 Task: Add an event with the title Staff Training: Leadership Development, date '2023/10/29', time 8:30 AM to 10:30 AMand add a description: It is essential to listen actively to the potential investor's input, feedback, and inquiries throughout the meeting. This demonstrates your receptiveness to collaboration, willingness to address concerns, and the ability to adapt your business strategy to maximize its potential., put the event into Yellow category . Add location for the event as: 987 Topkapi Palace, Istanbul, Turkey, logged in from the account softage.2@softage.netand send the event invitation to softage.6@softage.net and softage.7@softage.net. Set a reminder for the event 14 day before
Action: Mouse moved to (89, 88)
Screenshot: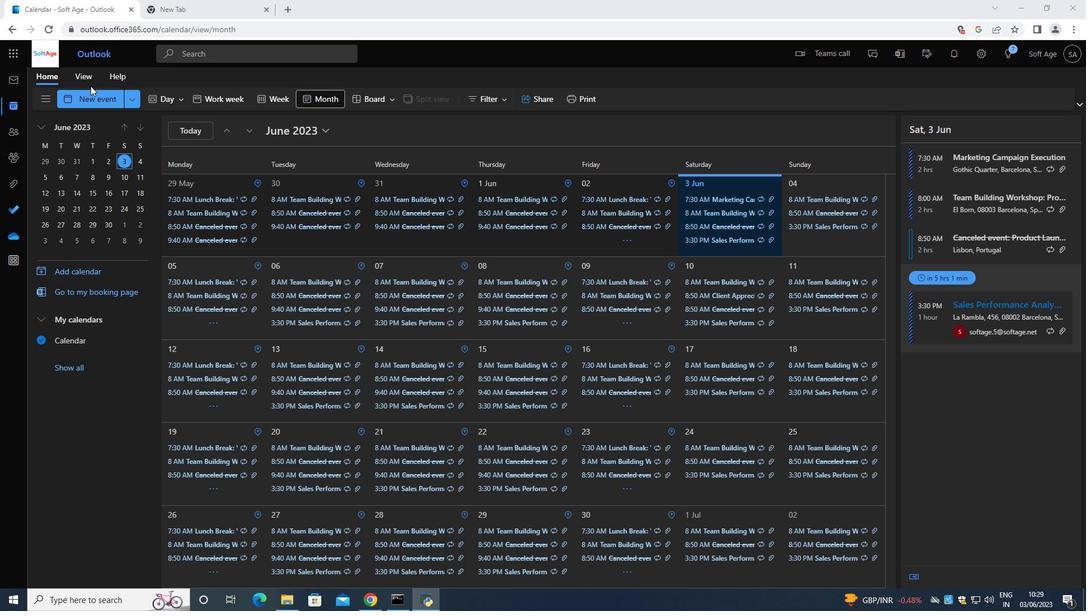 
Action: Mouse pressed left at (89, 88)
Screenshot: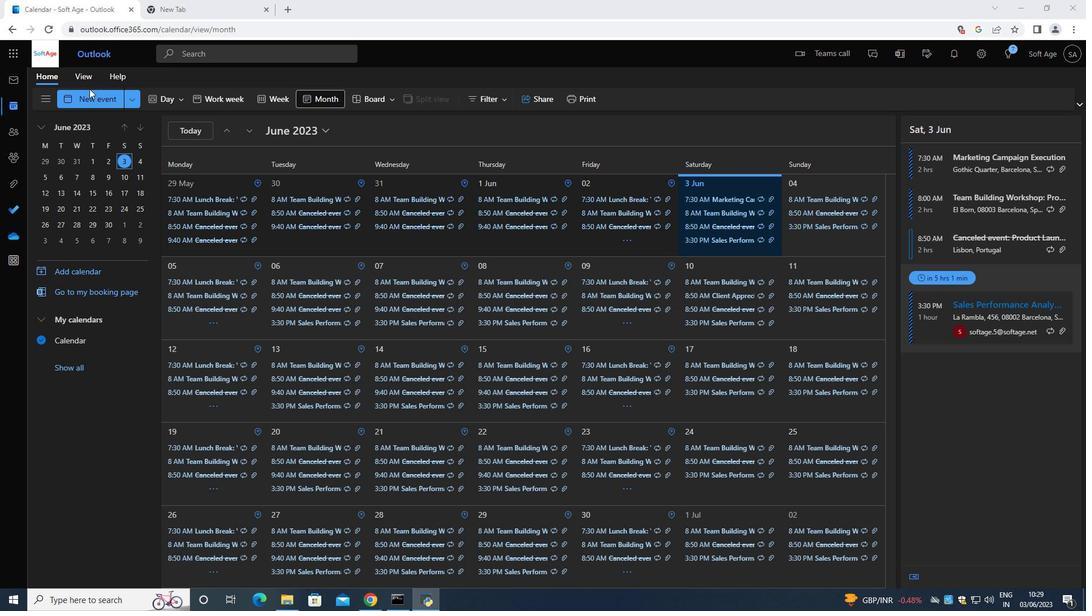 
Action: Mouse moved to (89, 94)
Screenshot: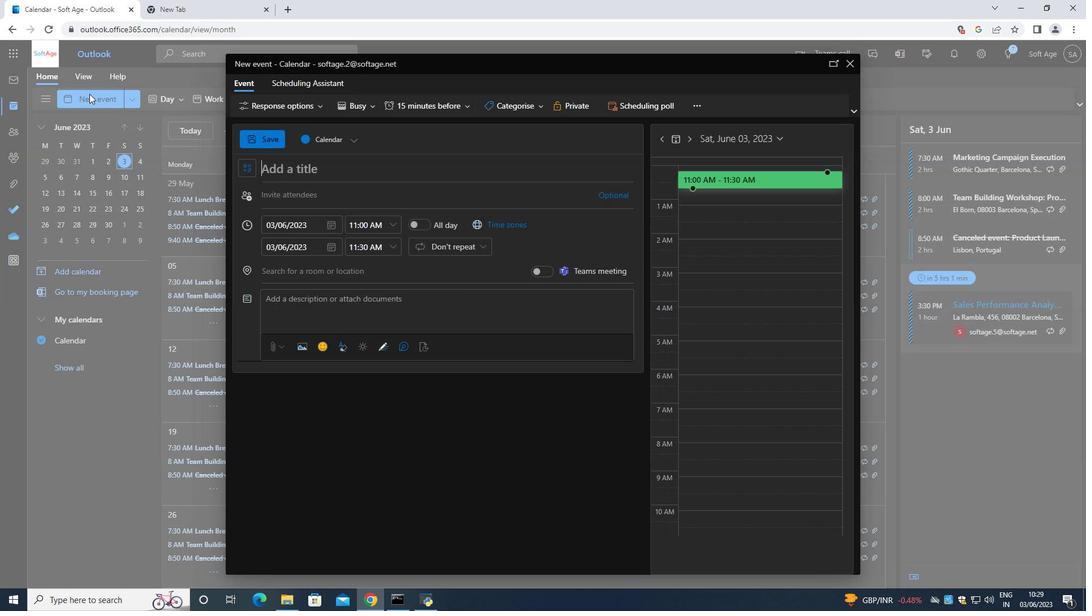 
Action: Mouse pressed left at (89, 94)
Screenshot: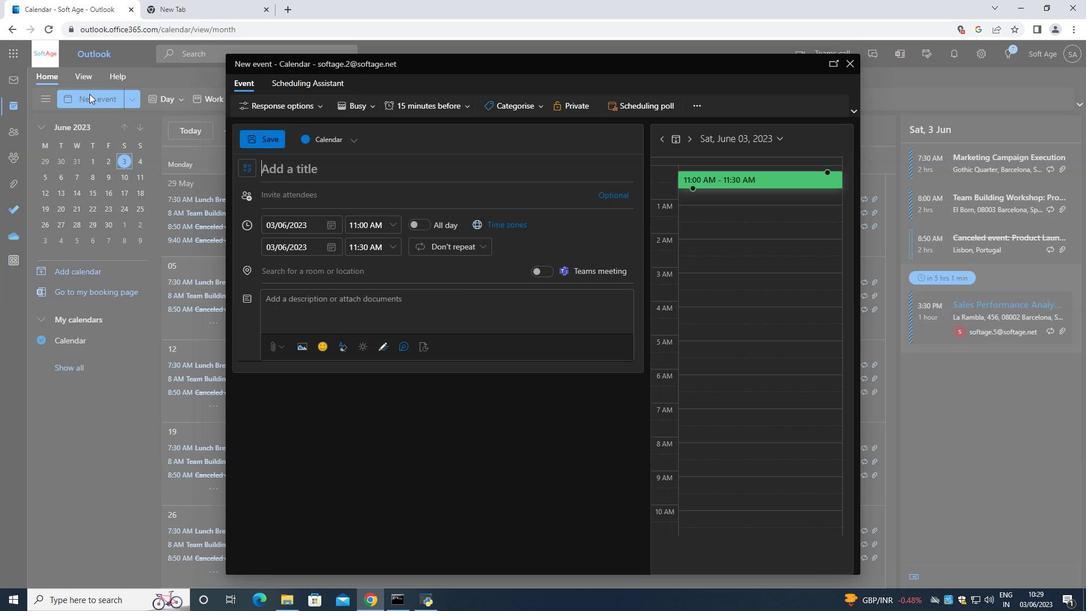 
Action: Mouse moved to (101, 96)
Screenshot: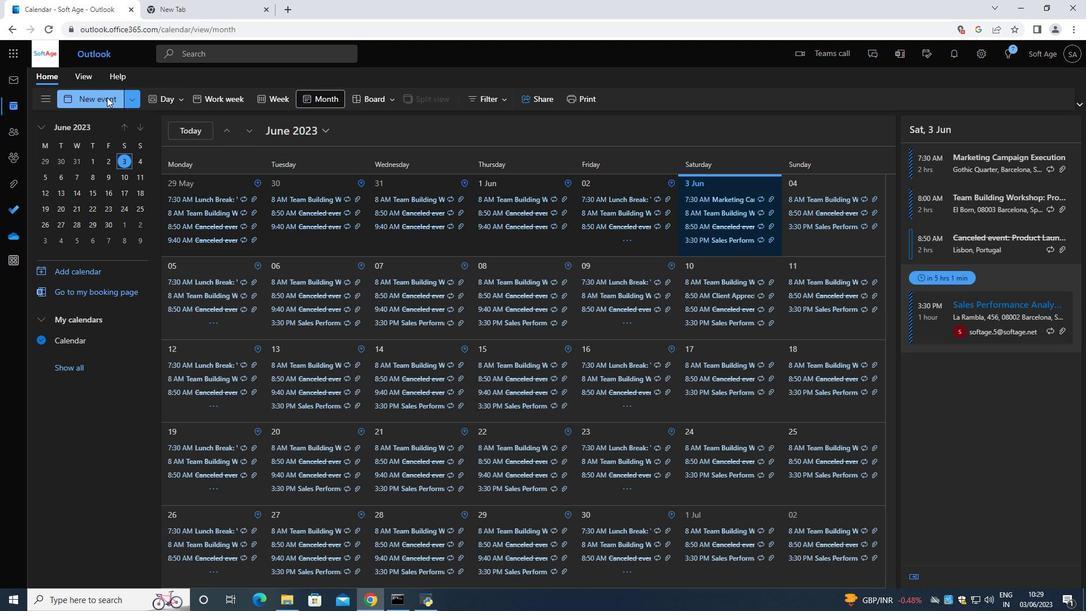 
Action: Mouse pressed left at (101, 96)
Screenshot: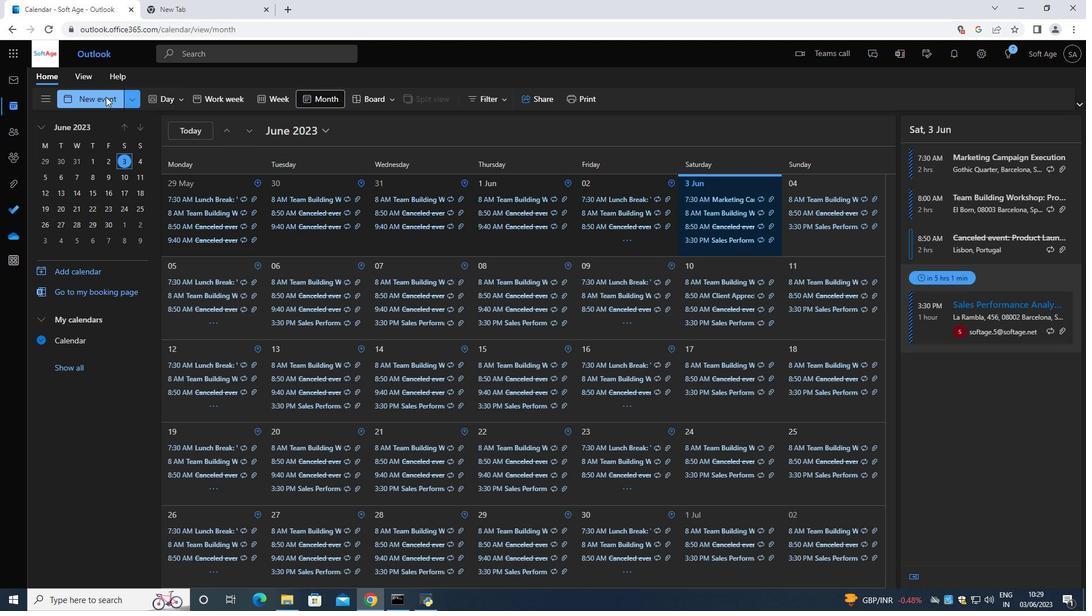
Action: Mouse moved to (307, 169)
Screenshot: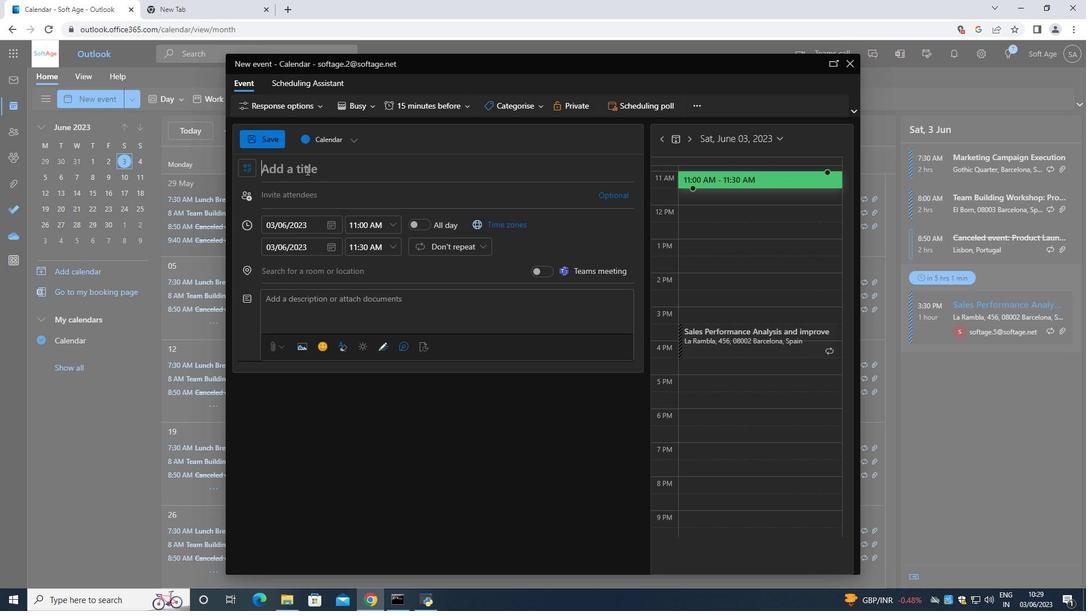 
Action: Mouse pressed left at (307, 169)
Screenshot: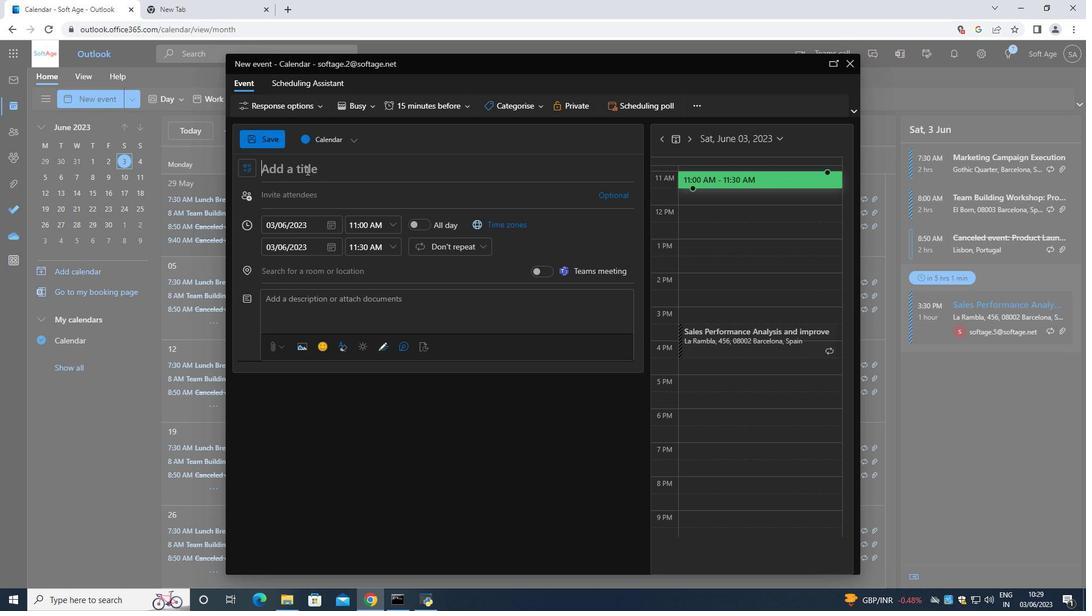 
Action: Mouse moved to (359, 156)
Screenshot: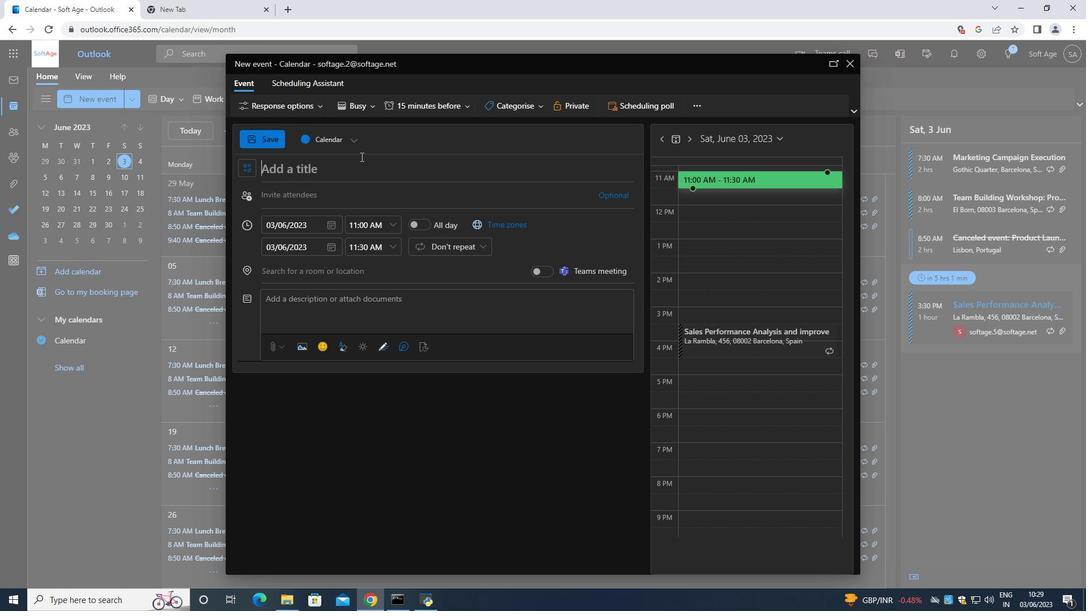 
Action: Key pressed <Key.shift>Staff<Key.space><Key.shift>Training<Key.space><Key.backspace><Key.shift_r>:<Key.space><Key.shift>Leadership<Key.space><Key.shift>Development<Key.space>
Screenshot: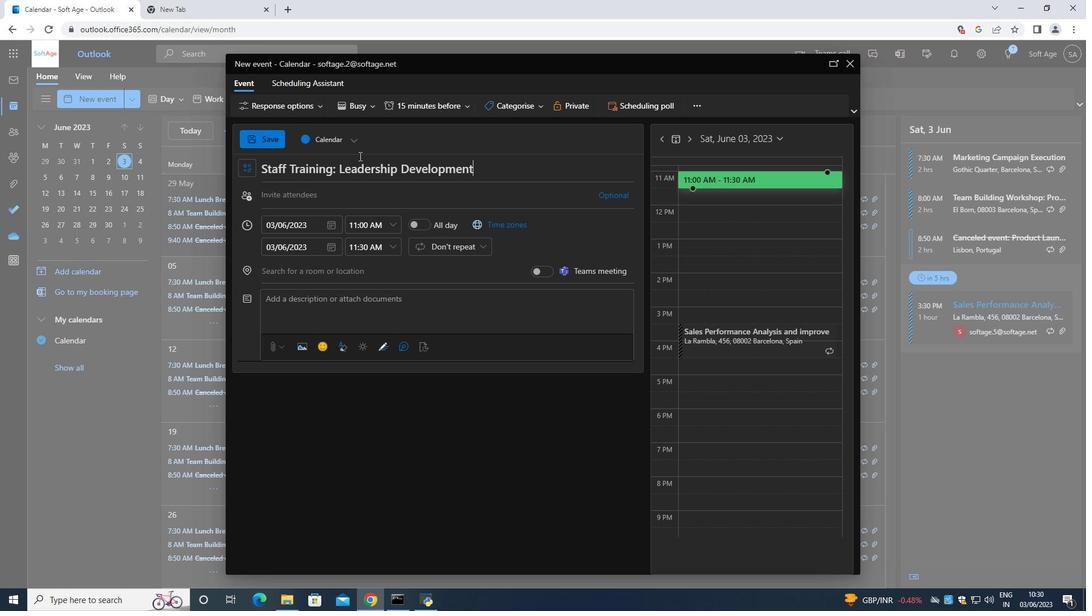 
Action: Mouse moved to (329, 226)
Screenshot: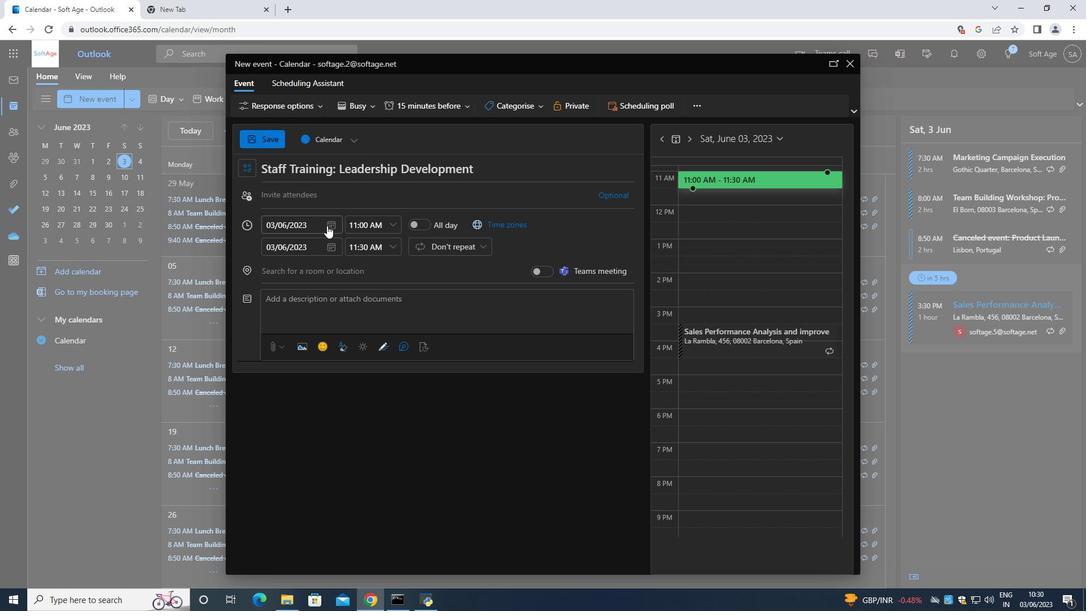 
Action: Mouse pressed left at (329, 226)
Screenshot: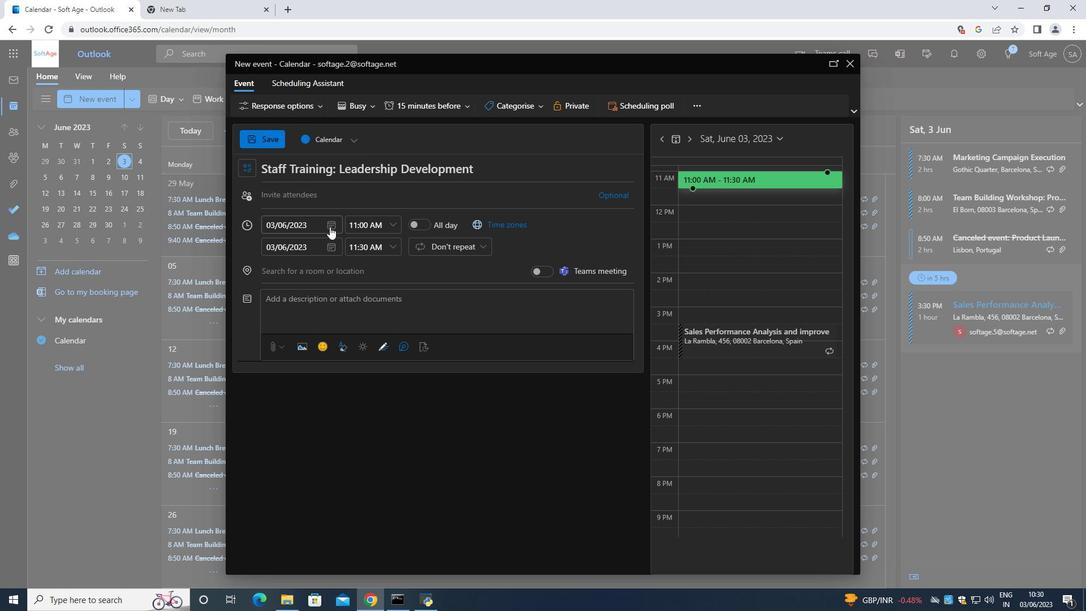 
Action: Mouse moved to (373, 248)
Screenshot: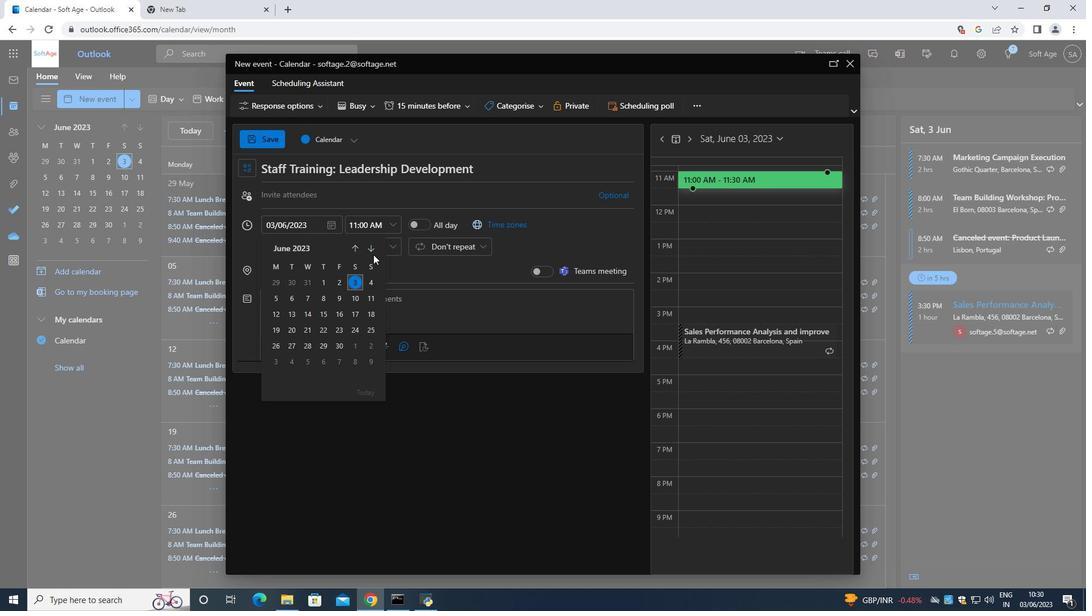
Action: Mouse pressed left at (373, 248)
Screenshot: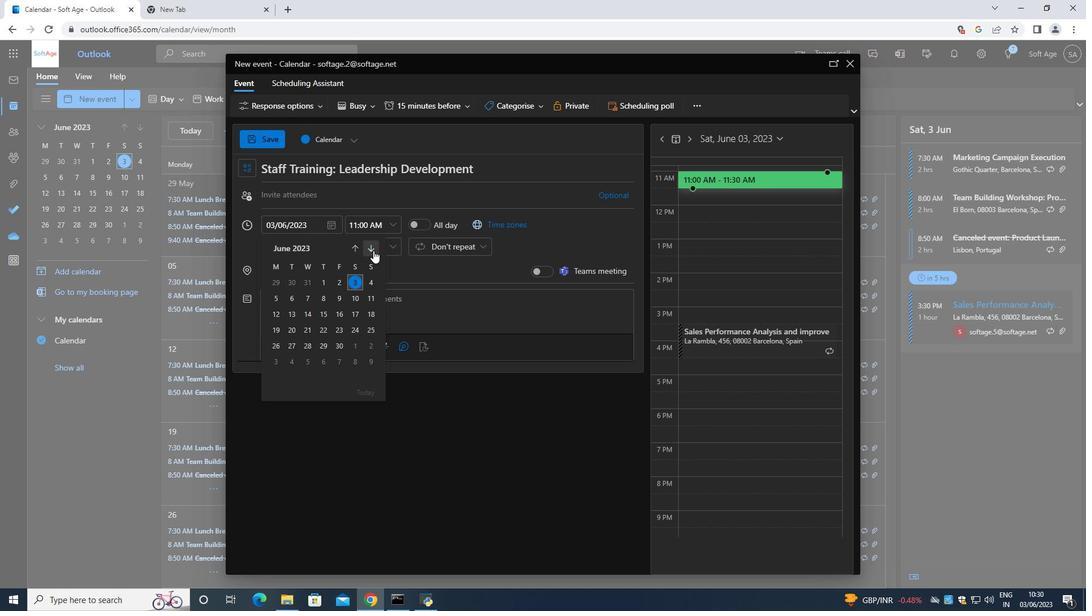 
Action: Mouse pressed left at (373, 248)
Screenshot: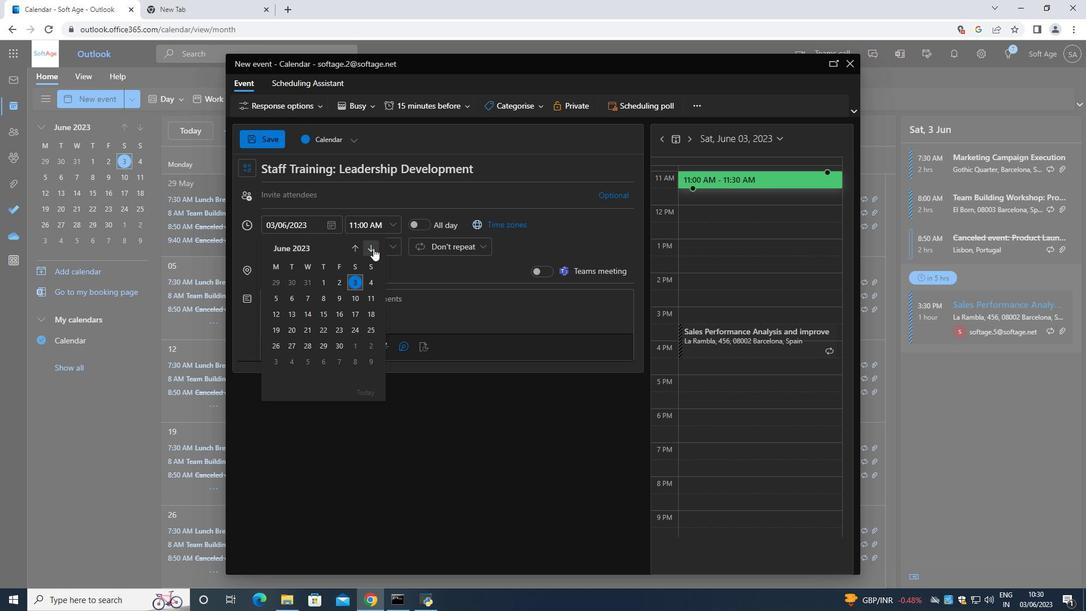 
Action: Mouse pressed left at (373, 248)
Screenshot: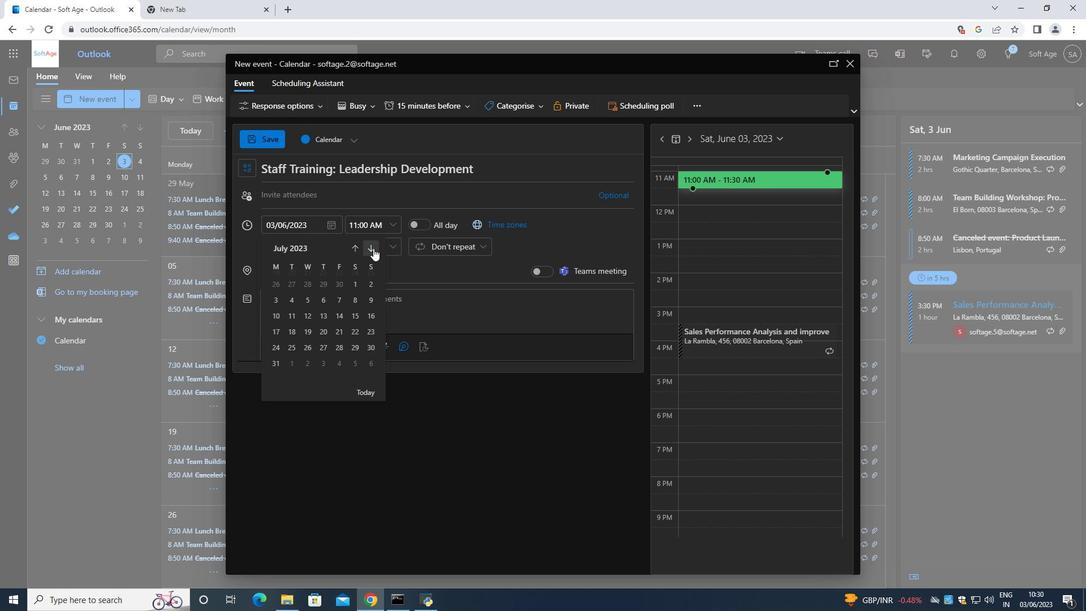 
Action: Mouse pressed left at (373, 248)
Screenshot: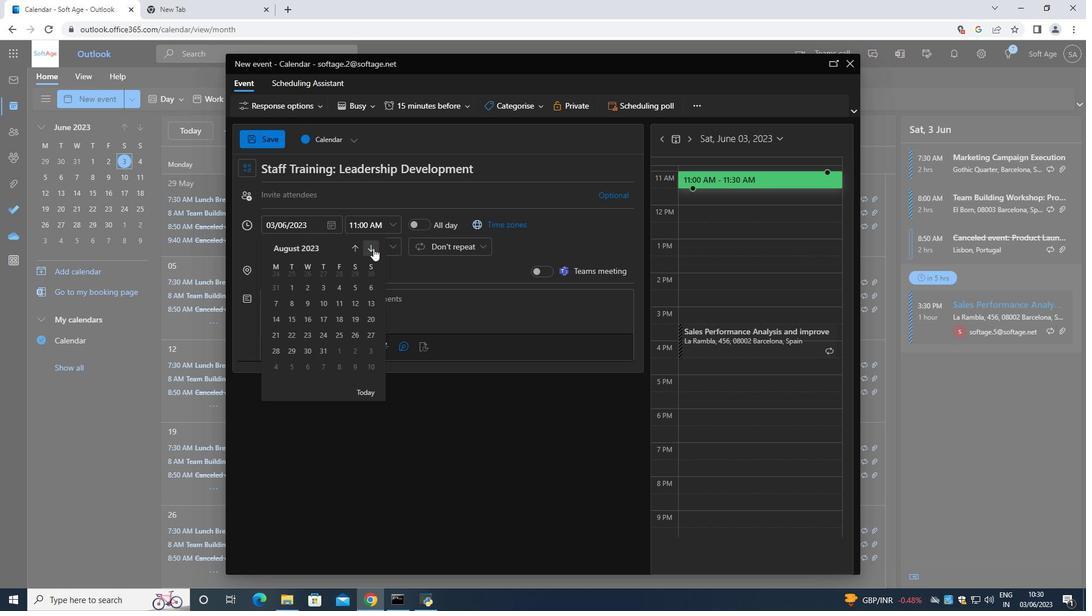 
Action: Mouse pressed left at (373, 248)
Screenshot: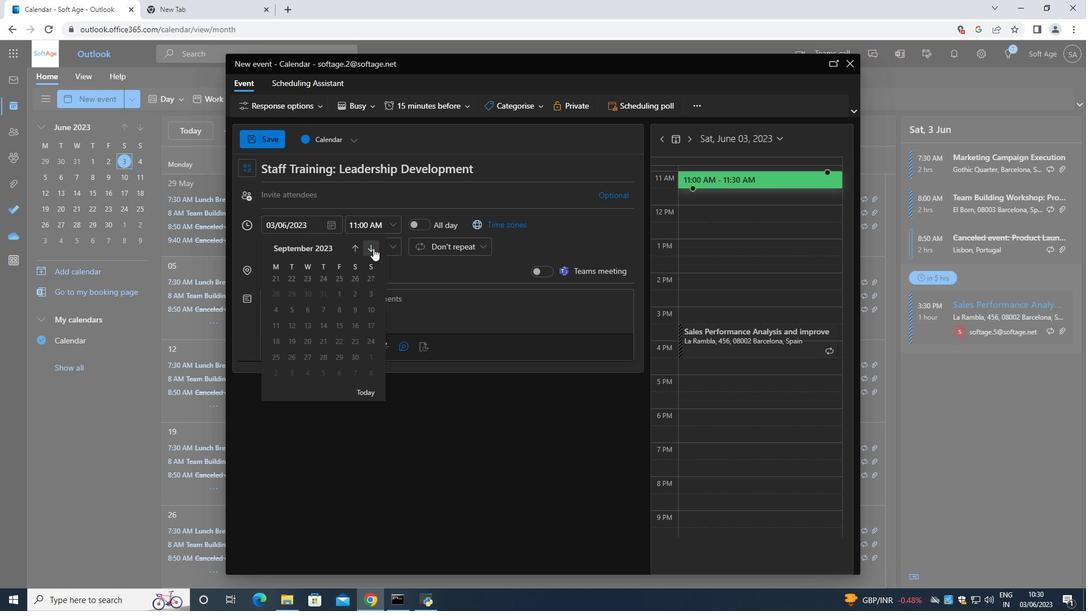 
Action: Mouse pressed left at (373, 248)
Screenshot: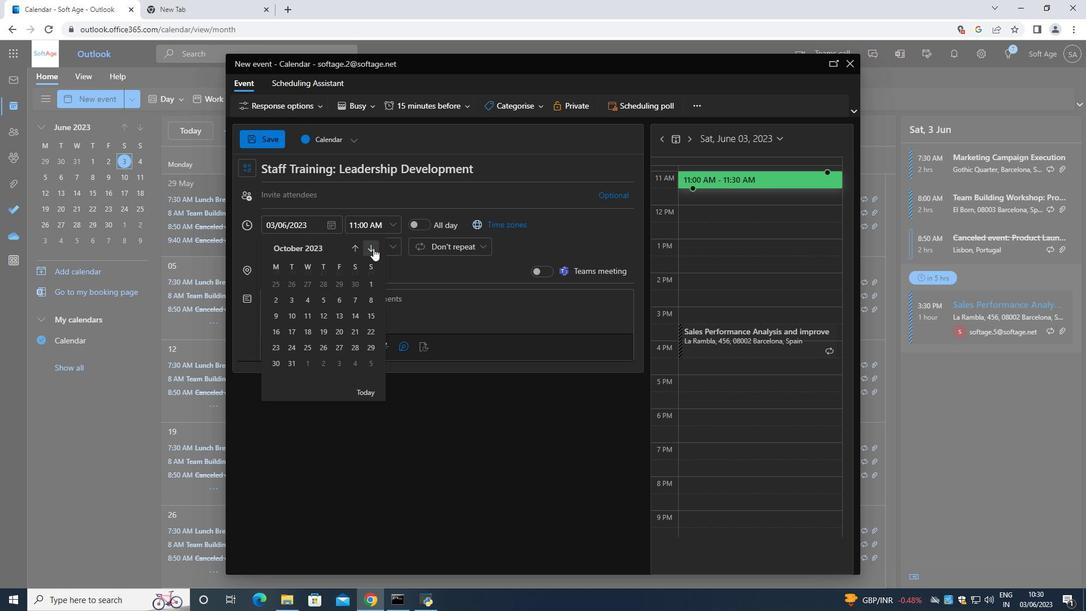 
Action: Mouse moved to (361, 248)
Screenshot: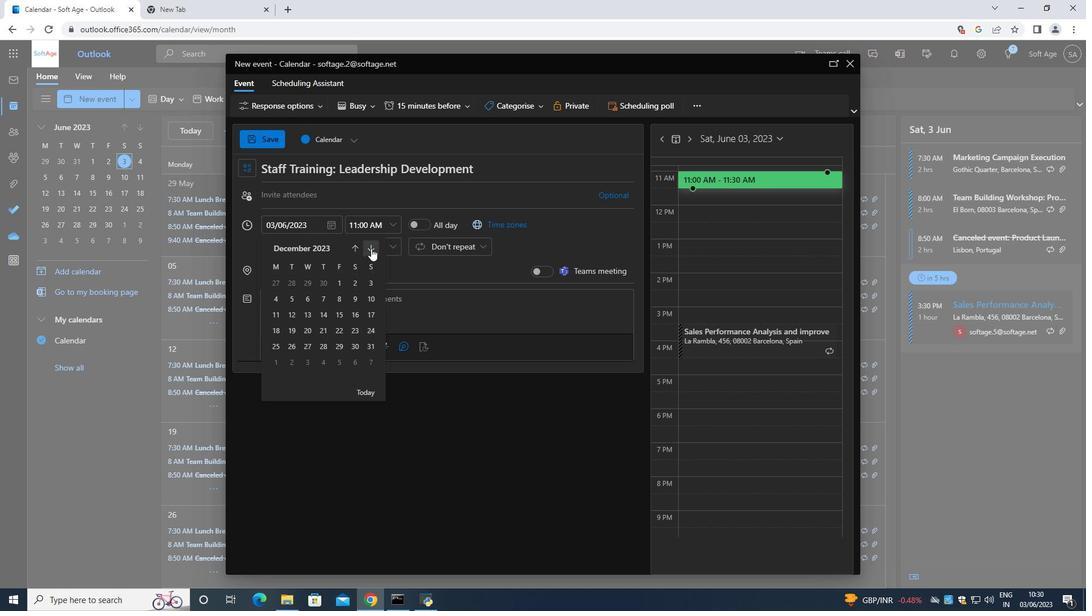 
Action: Mouse pressed left at (361, 248)
Screenshot: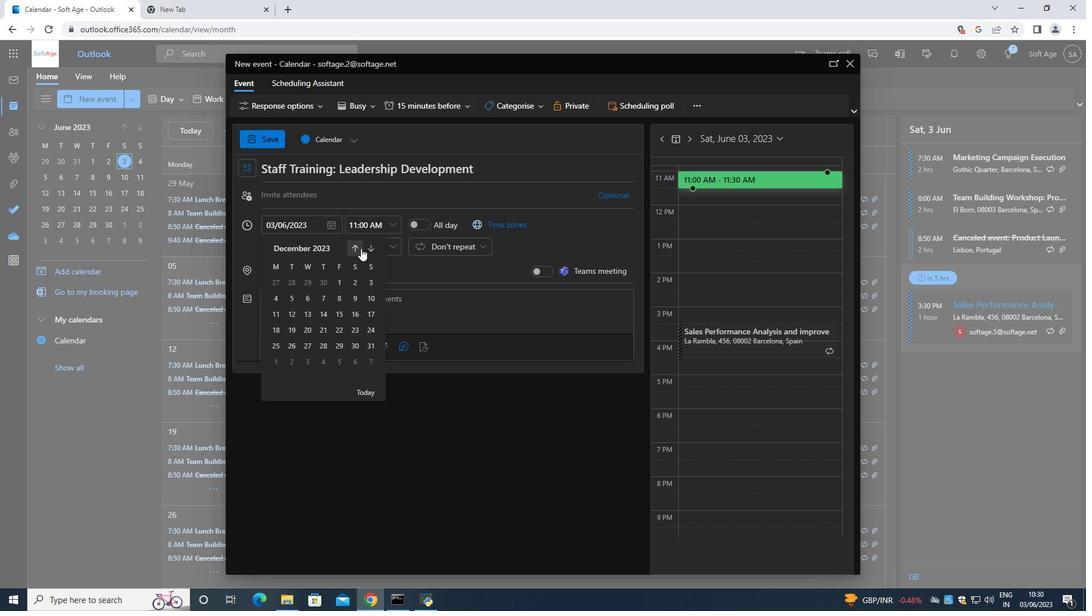 
Action: Mouse moved to (360, 248)
Screenshot: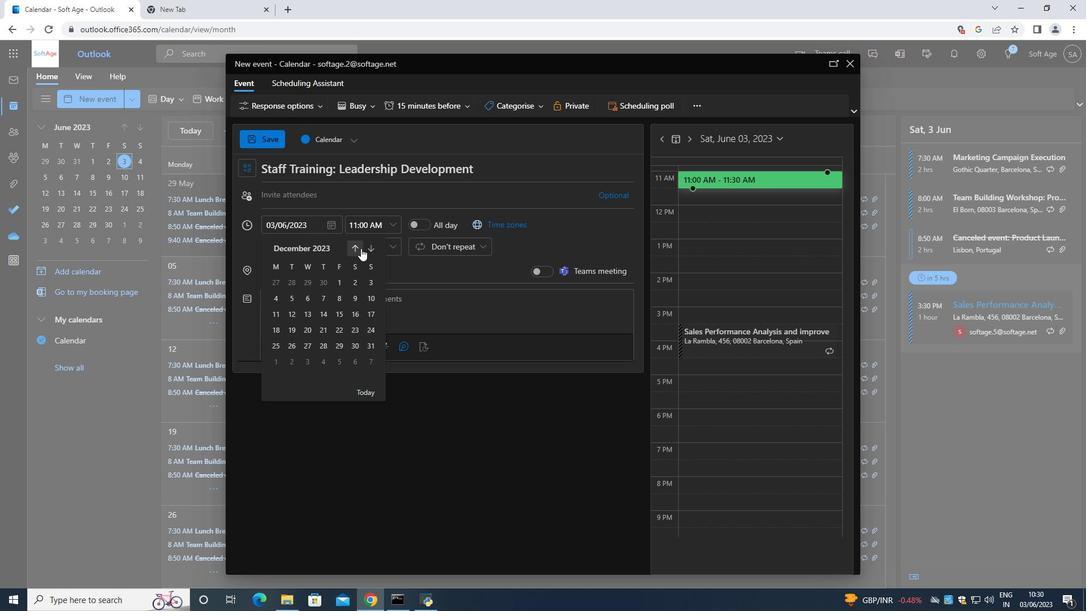 
Action: Mouse pressed left at (360, 248)
Screenshot: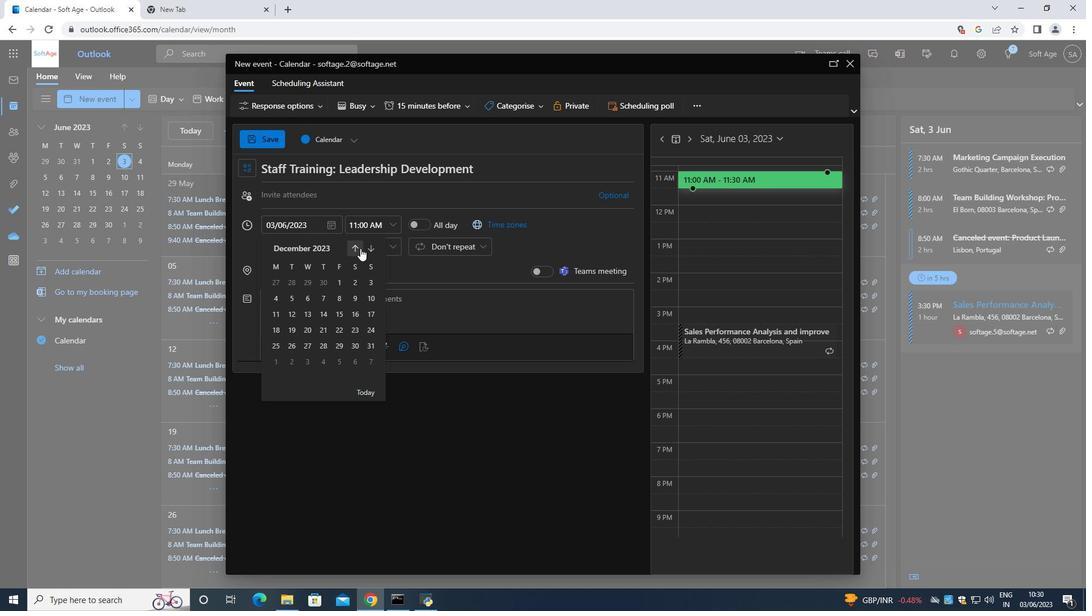 
Action: Mouse moved to (368, 340)
Screenshot: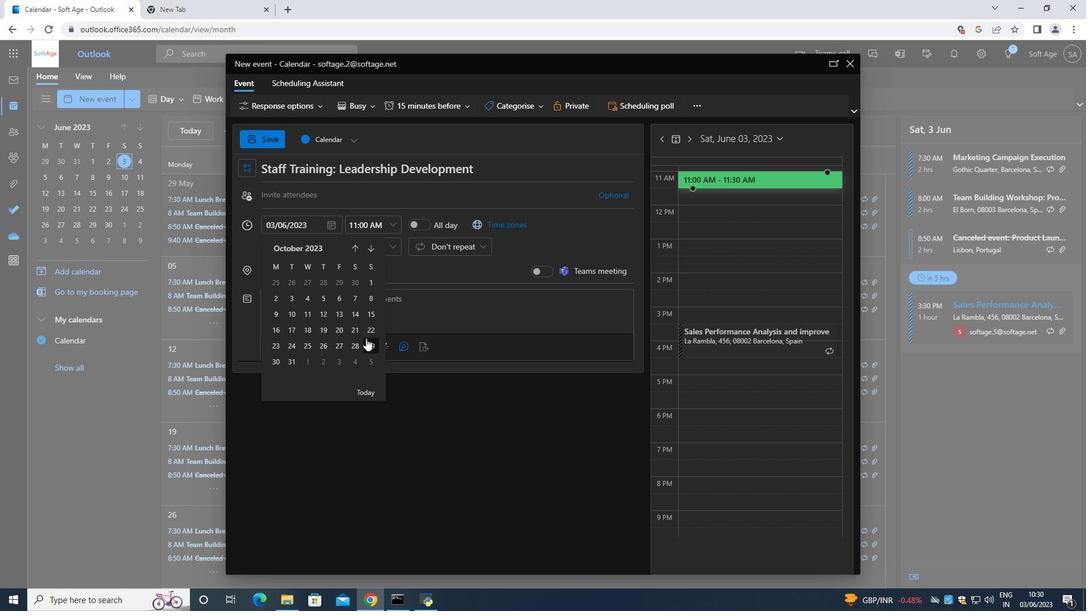 
Action: Mouse pressed left at (368, 340)
Screenshot: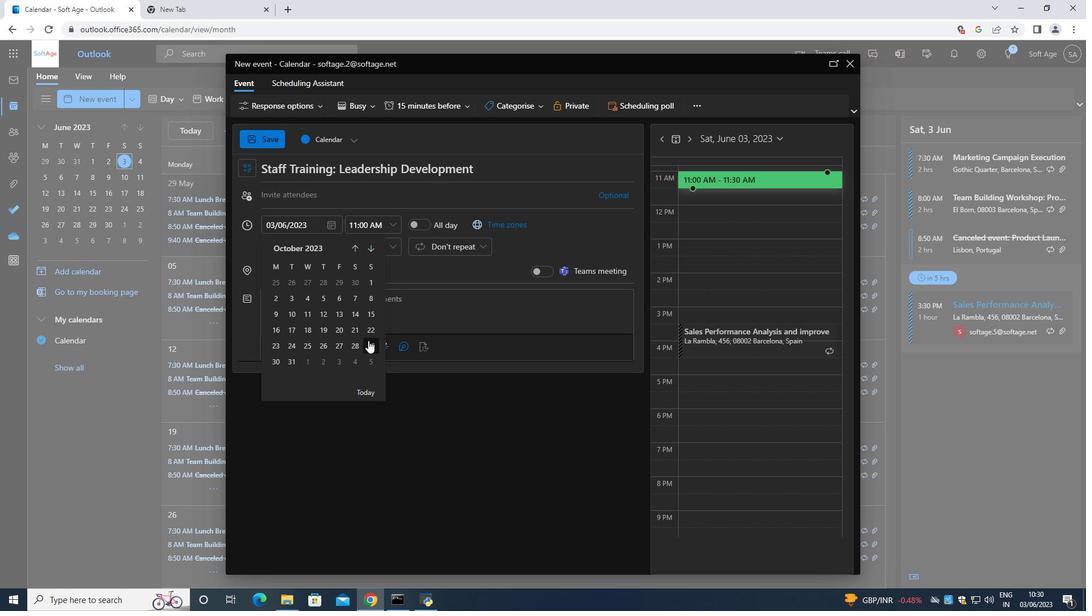 
Action: Mouse moved to (392, 229)
Screenshot: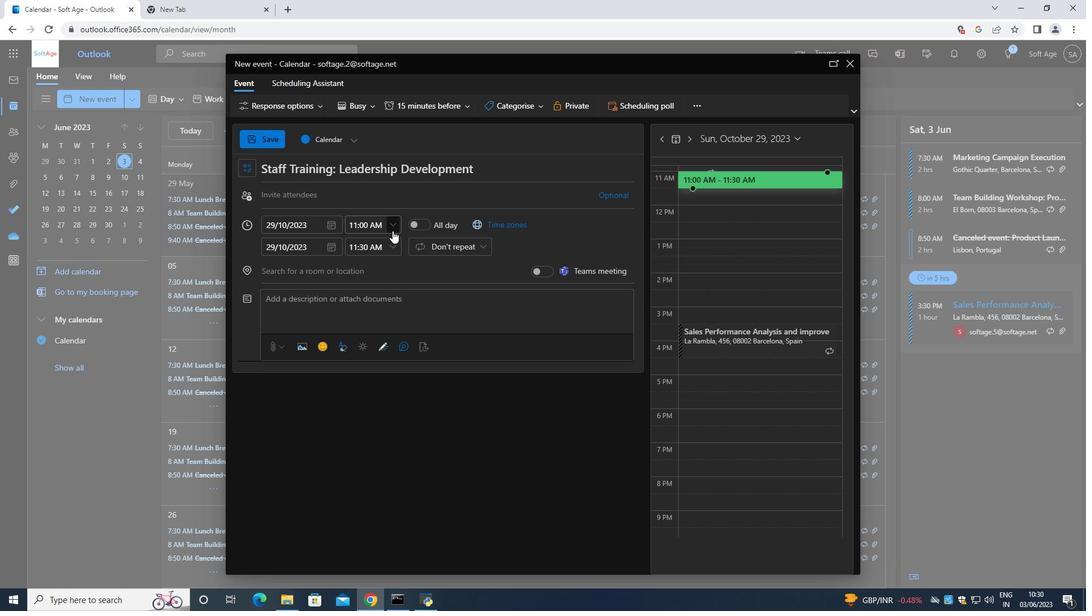 
Action: Mouse pressed left at (392, 229)
Screenshot: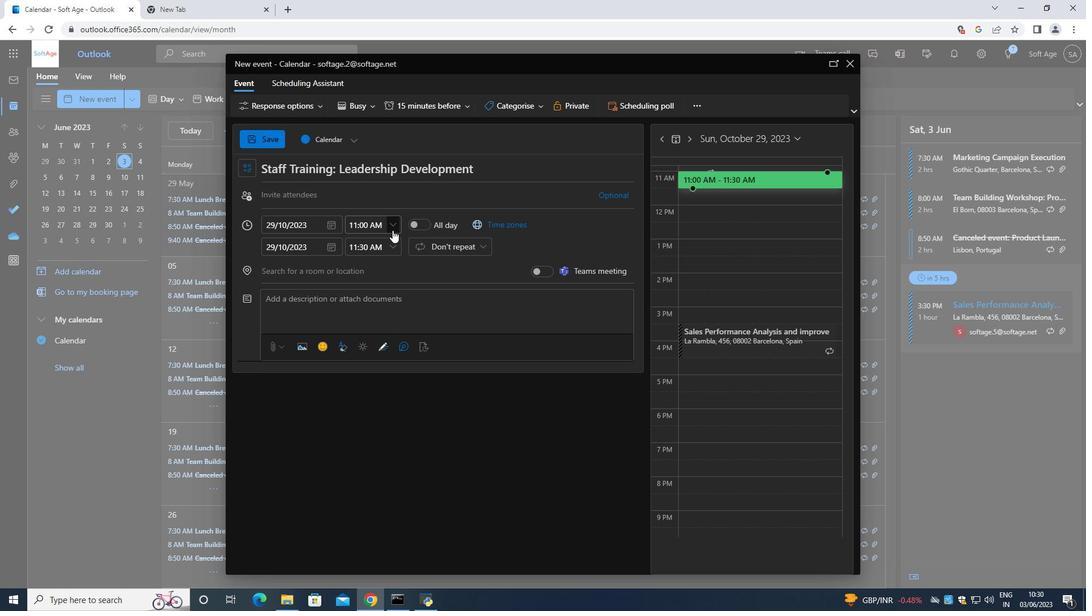 
Action: Mouse moved to (403, 252)
Screenshot: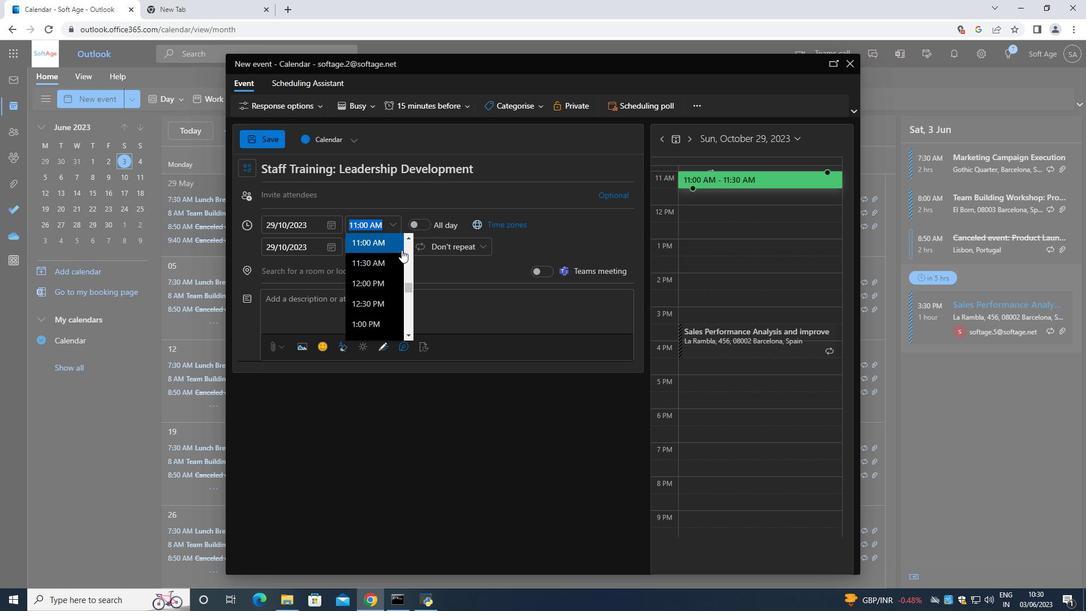 
Action: Mouse scrolled (403, 252) with delta (0, 0)
Screenshot: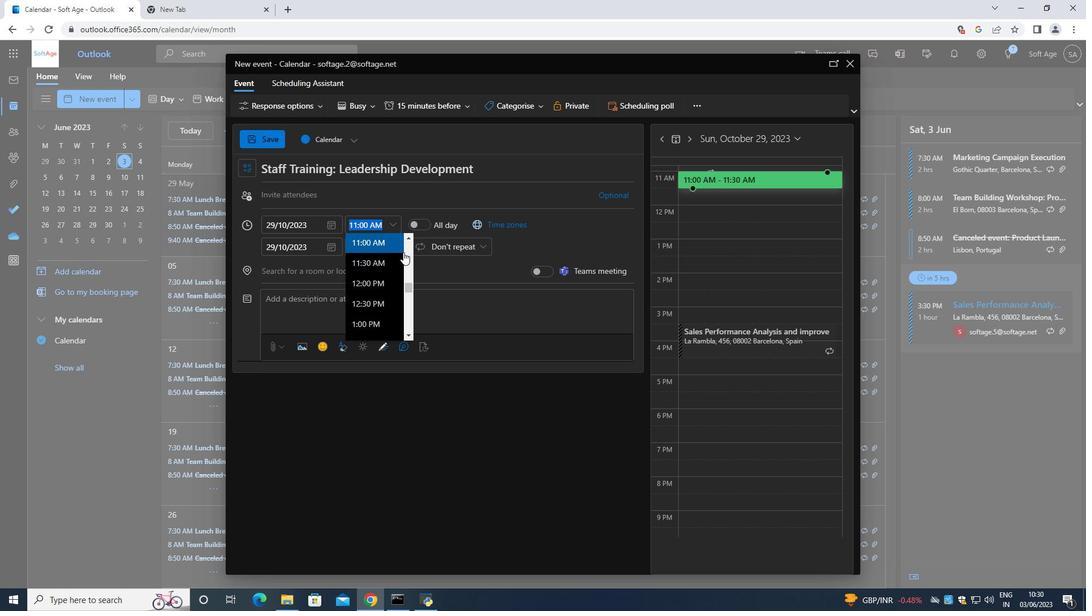 
Action: Mouse scrolled (403, 252) with delta (0, 0)
Screenshot: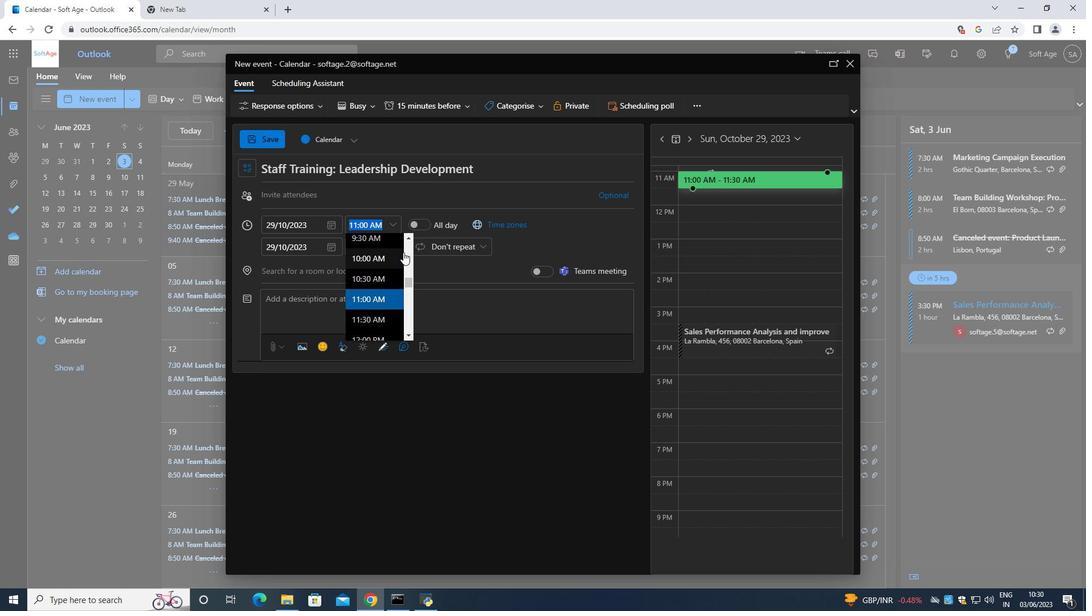 
Action: Mouse scrolled (403, 252) with delta (0, 0)
Screenshot: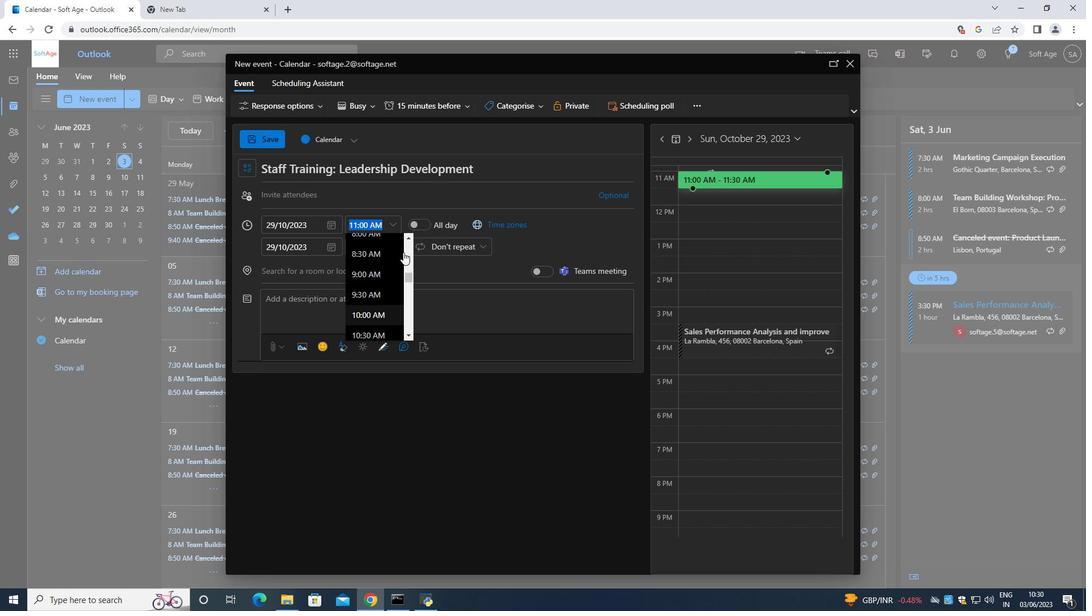 
Action: Mouse moved to (375, 303)
Screenshot: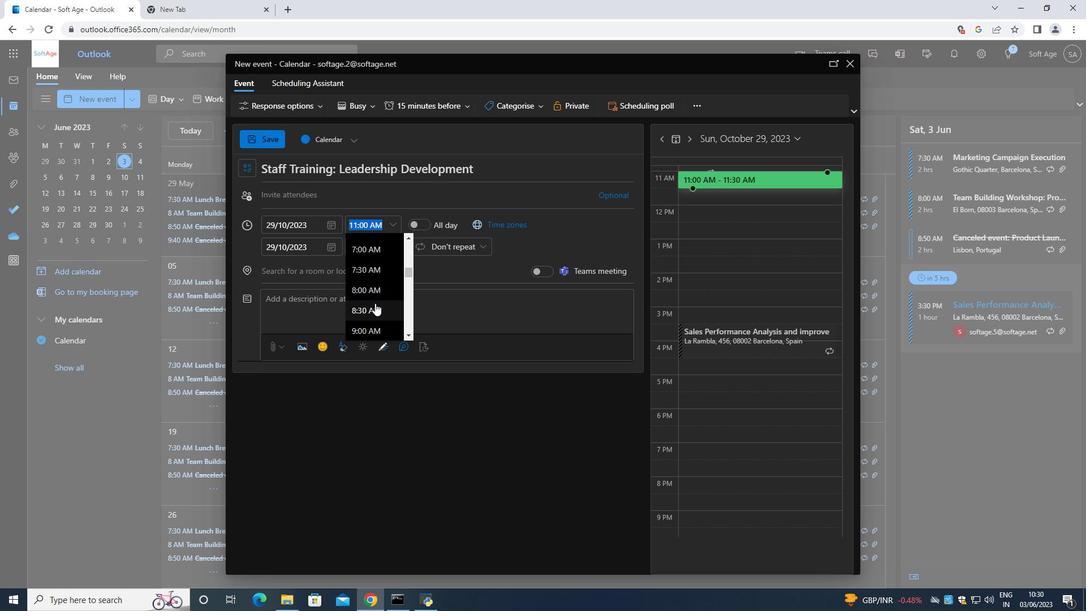 
Action: Mouse pressed left at (375, 303)
Screenshot: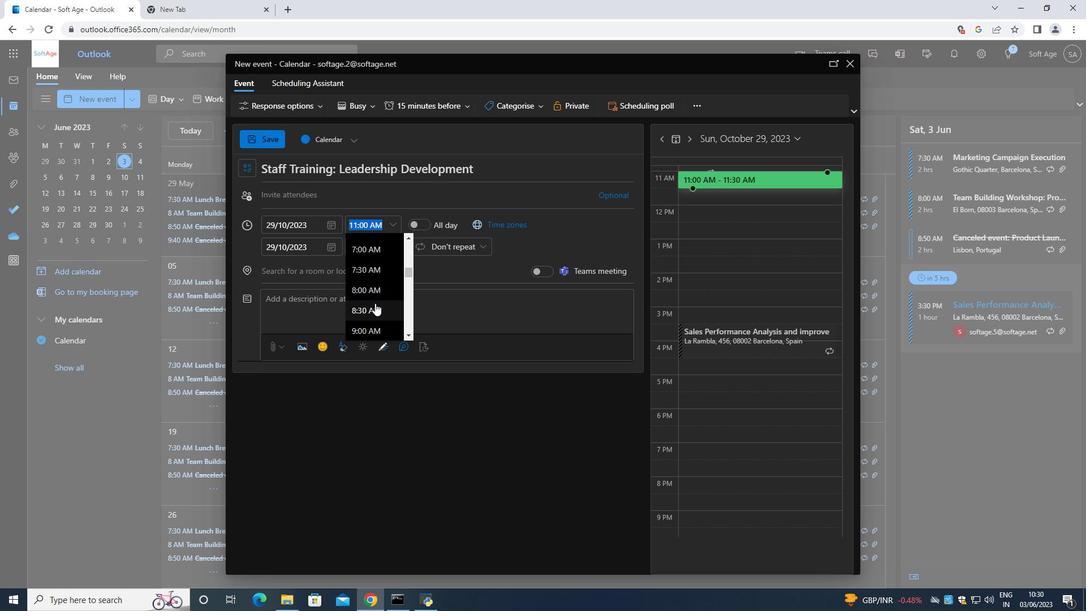 
Action: Mouse moved to (393, 242)
Screenshot: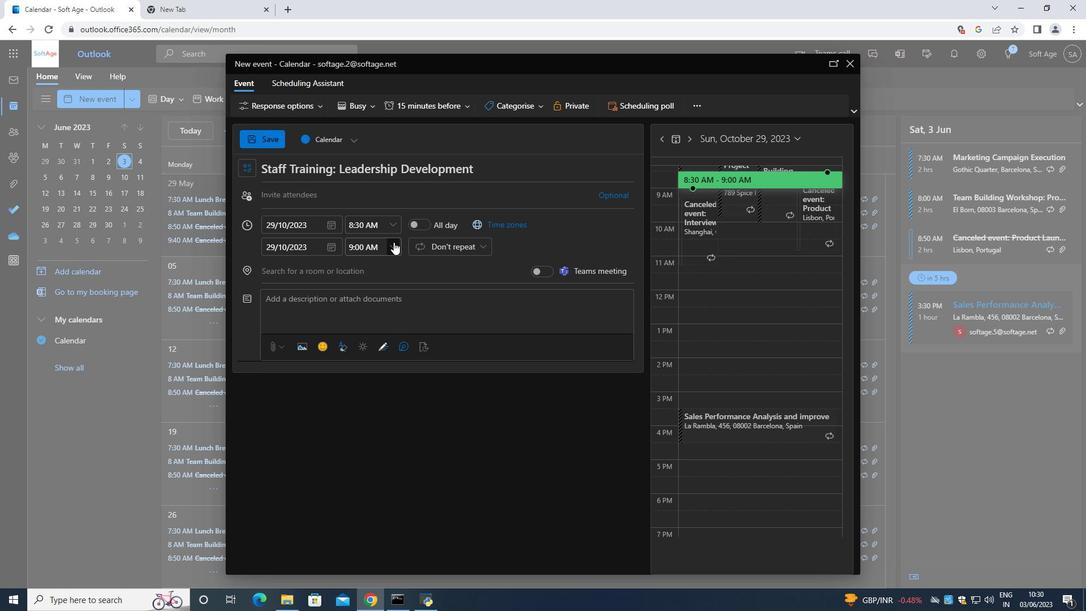 
Action: Mouse pressed left at (393, 242)
Screenshot: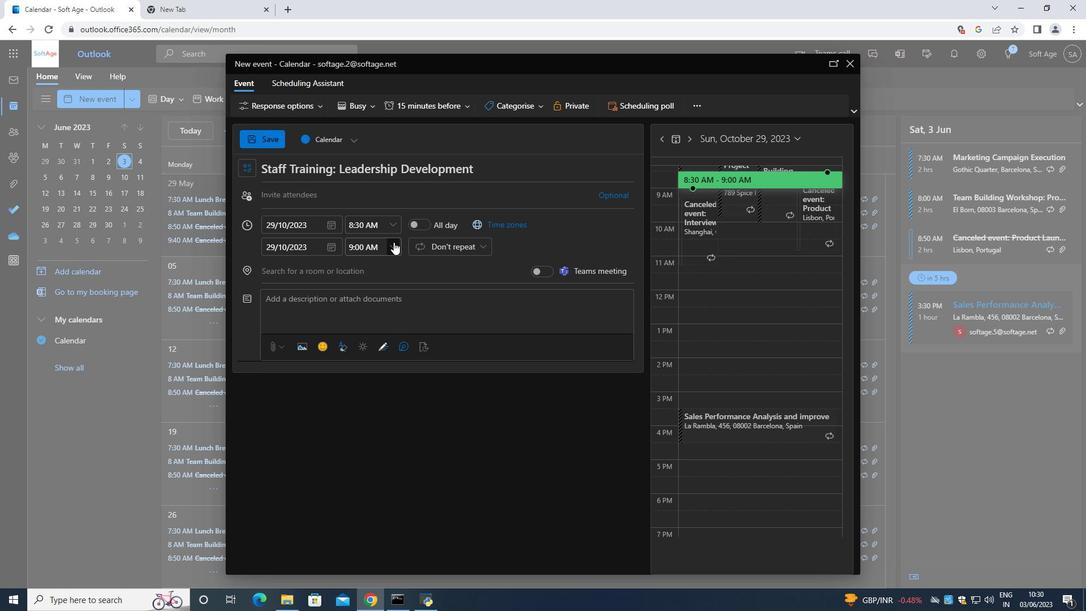 
Action: Mouse moved to (376, 323)
Screenshot: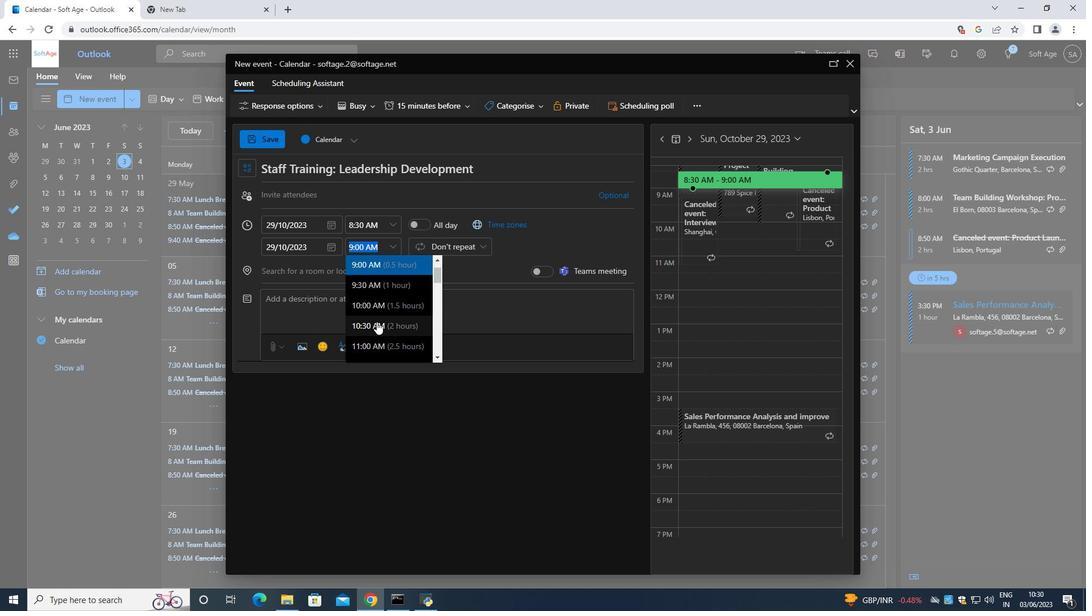 
Action: Mouse pressed left at (376, 323)
Screenshot: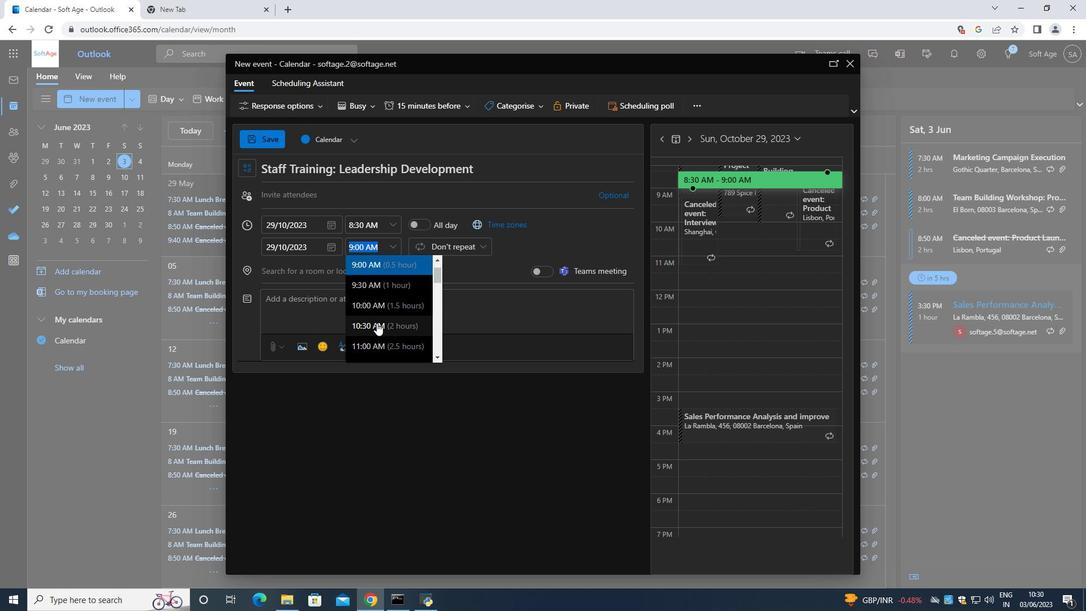 
Action: Mouse moved to (449, 289)
Screenshot: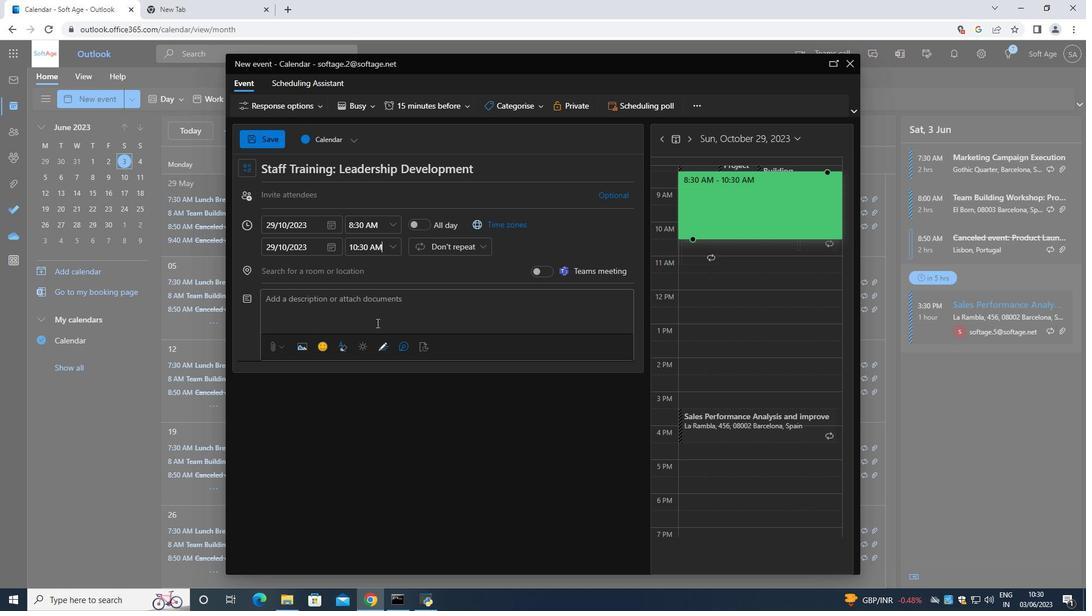 
Action: Mouse pressed left at (449, 289)
Screenshot: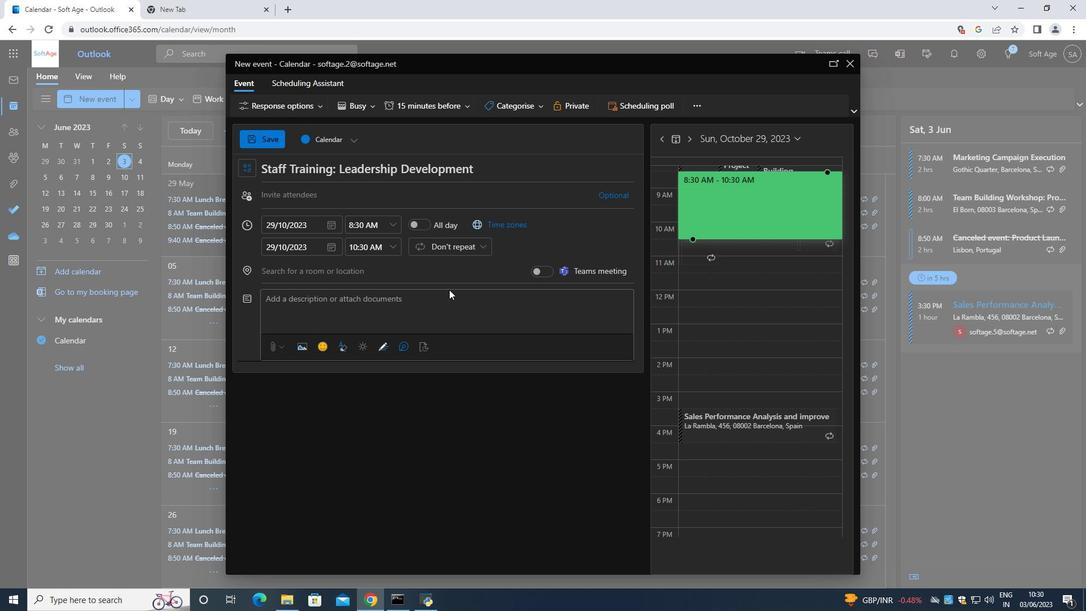 
Action: Mouse moved to (424, 300)
Screenshot: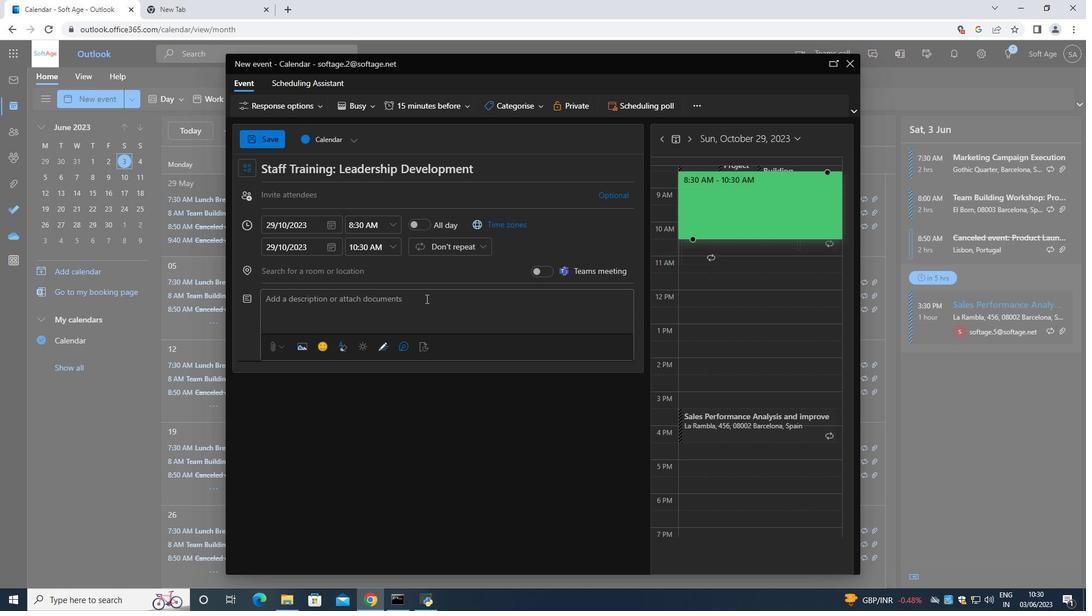 
Action: Mouse pressed left at (424, 300)
Screenshot: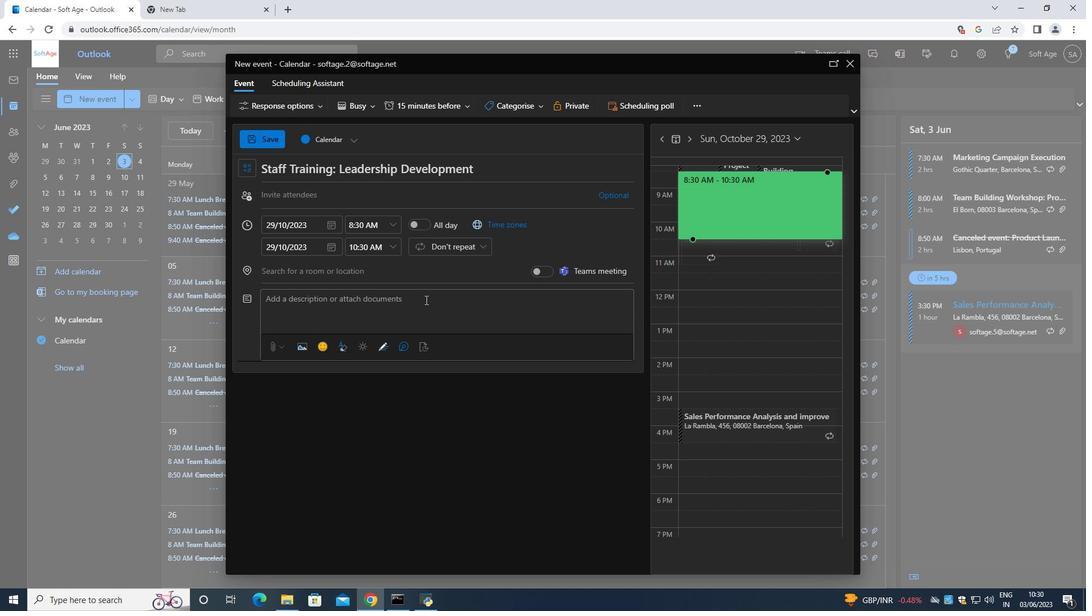 
Action: Mouse moved to (409, 294)
Screenshot: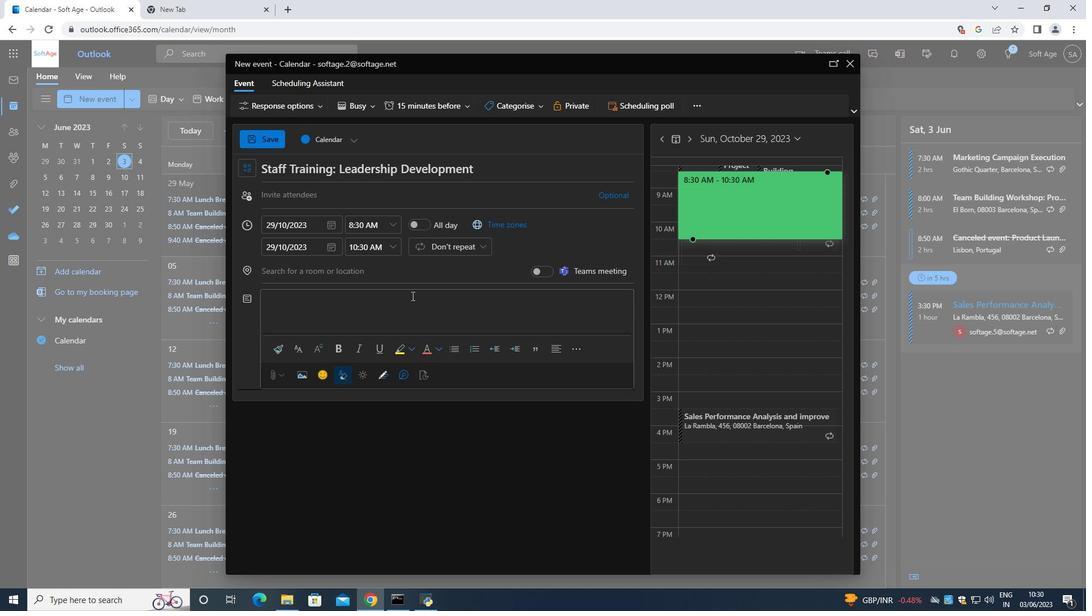 
Action: Key pressed <Key.shift>It
Screenshot: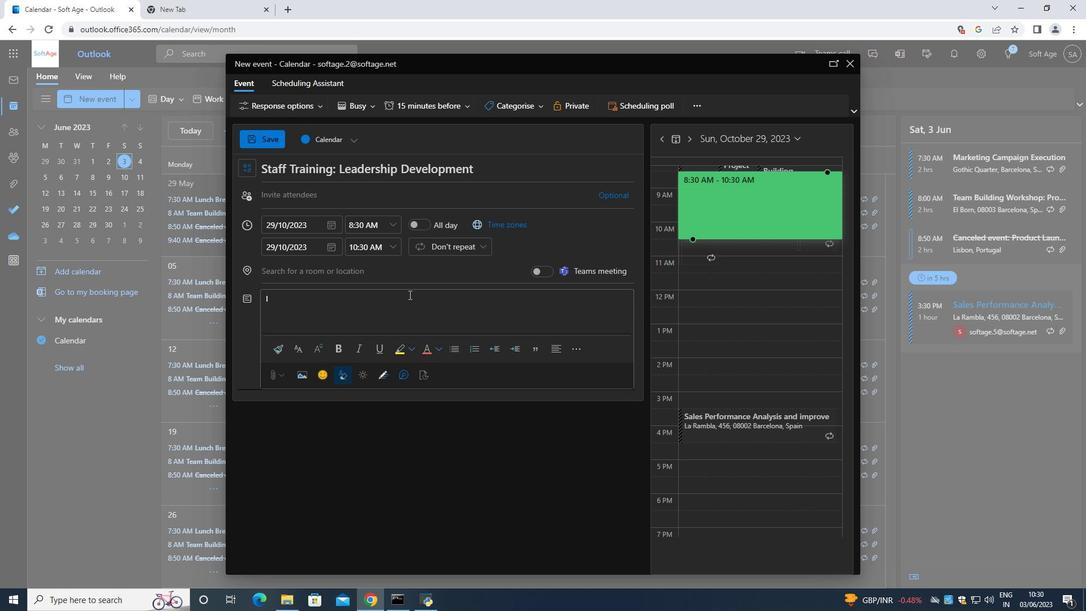 
Action: Mouse moved to (477, 278)
Screenshot: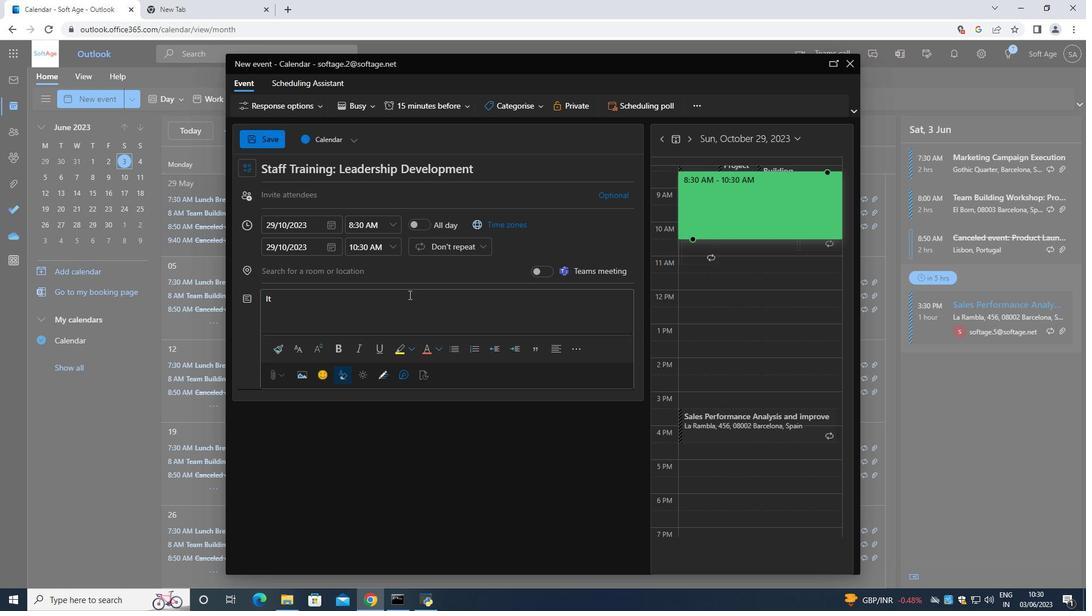 
Action: Key pressed <Key.space><Key.shift>Is<Key.space>essential<Key.space>to<Key.space>listen<Key.space>actively<Key.space>to<Key.space>the<Key.space>potential<Key.space>investor<Key.space>'s<Key.space><Key.backspace><Key.backspace><Key.backspace><Key.backspace>'s<Key.space>input<Key.space>,<Key.space>feedback<Key.space>and<Key.space>inquiries<Key.space>thoughout<Key.space>the<Key.space>meeting<Key.space>
Screenshot: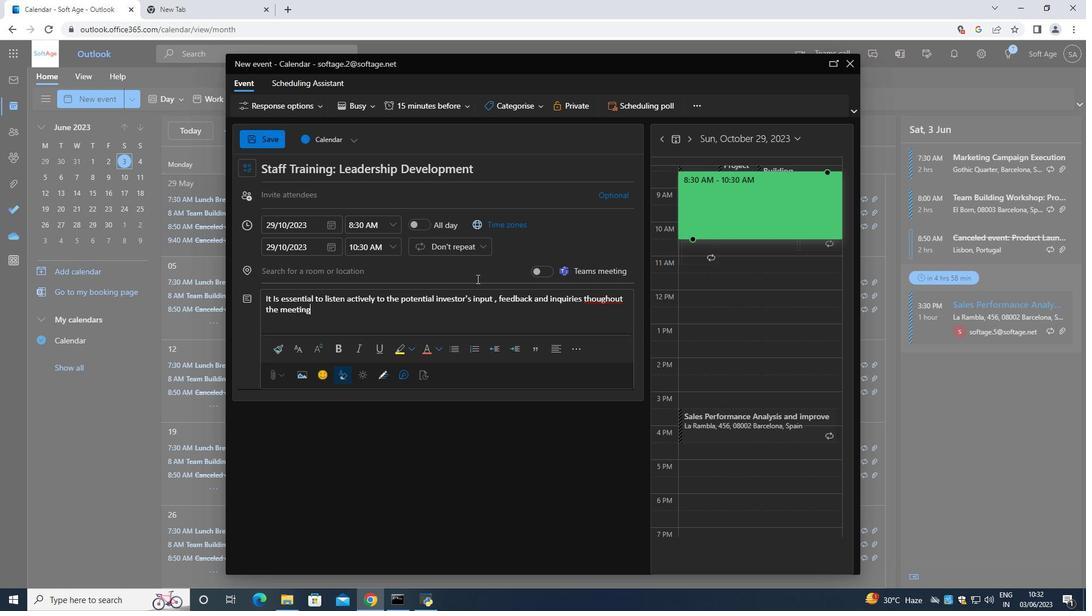 
Action: Mouse moved to (599, 301)
Screenshot: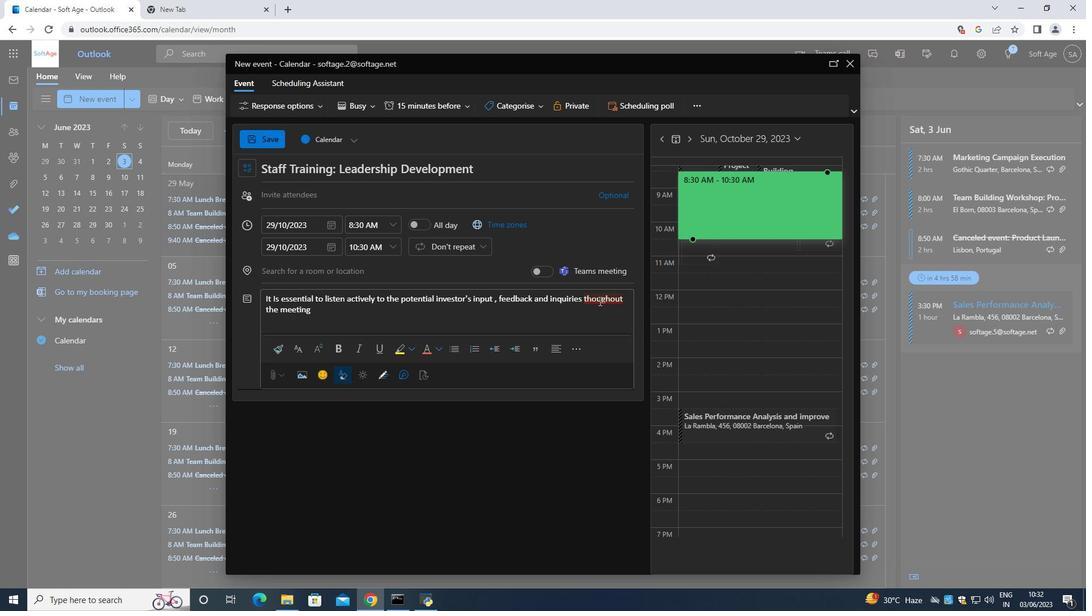 
Action: Mouse pressed left at (599, 301)
Screenshot: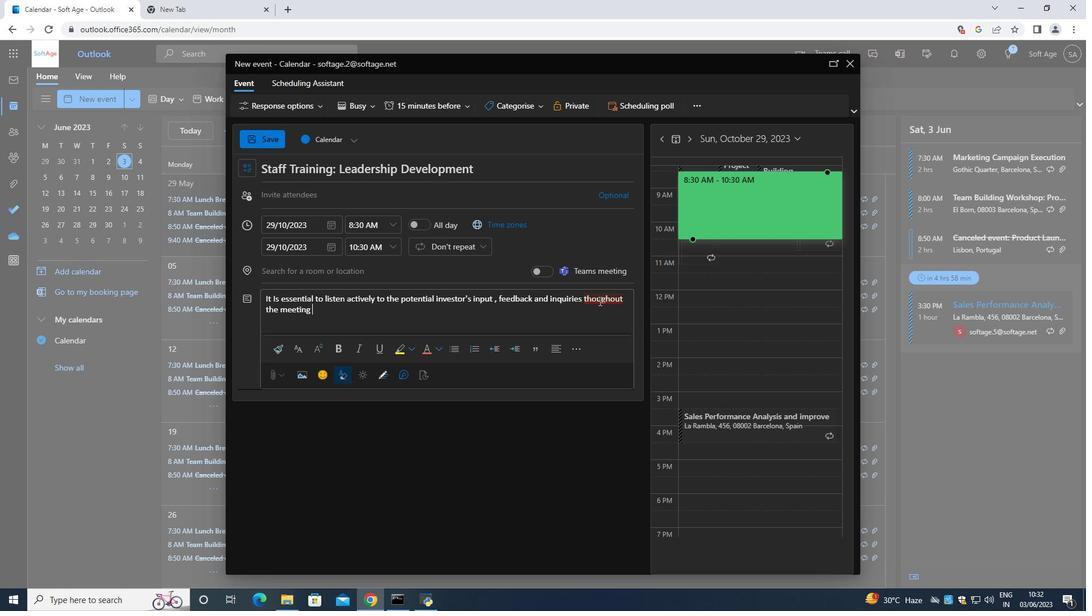
Action: Mouse moved to (600, 301)
Screenshot: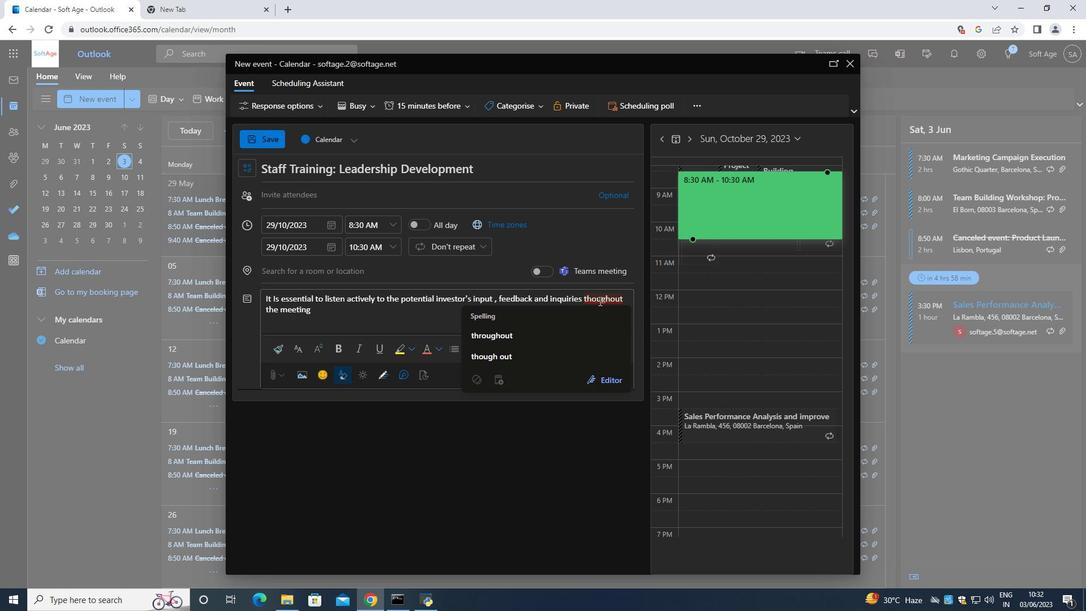 
Action: Key pressed r
Screenshot: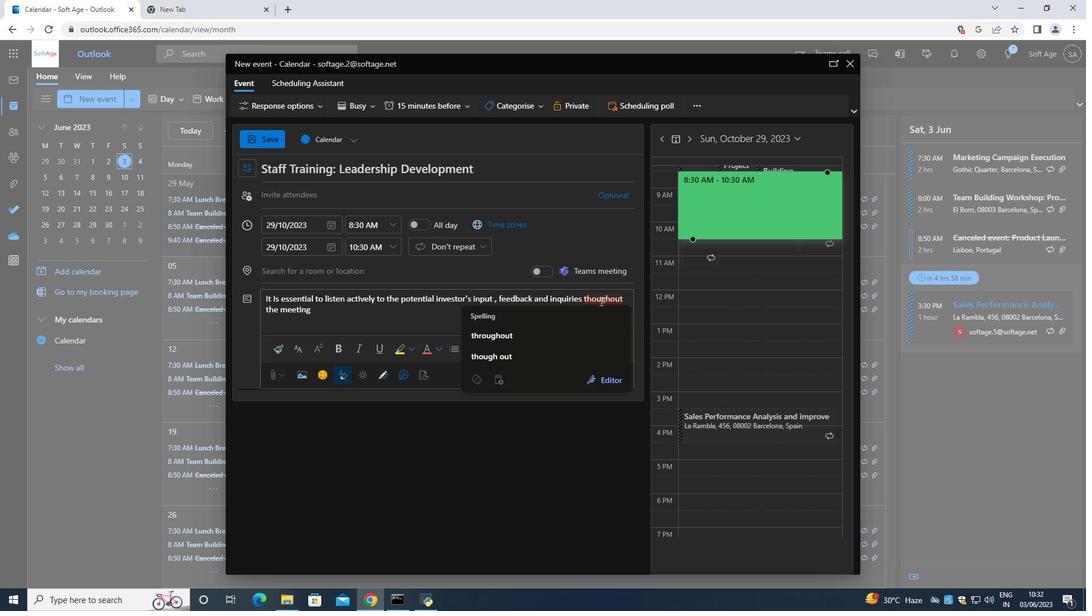 
Action: Mouse moved to (457, 316)
Screenshot: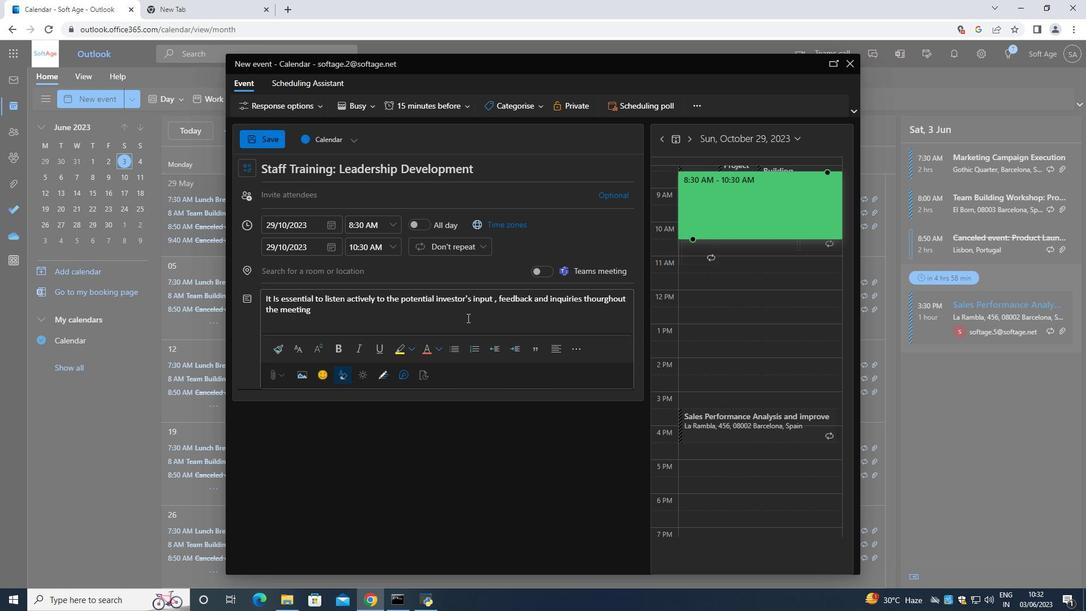 
Action: Mouse pressed left at (457, 316)
Screenshot: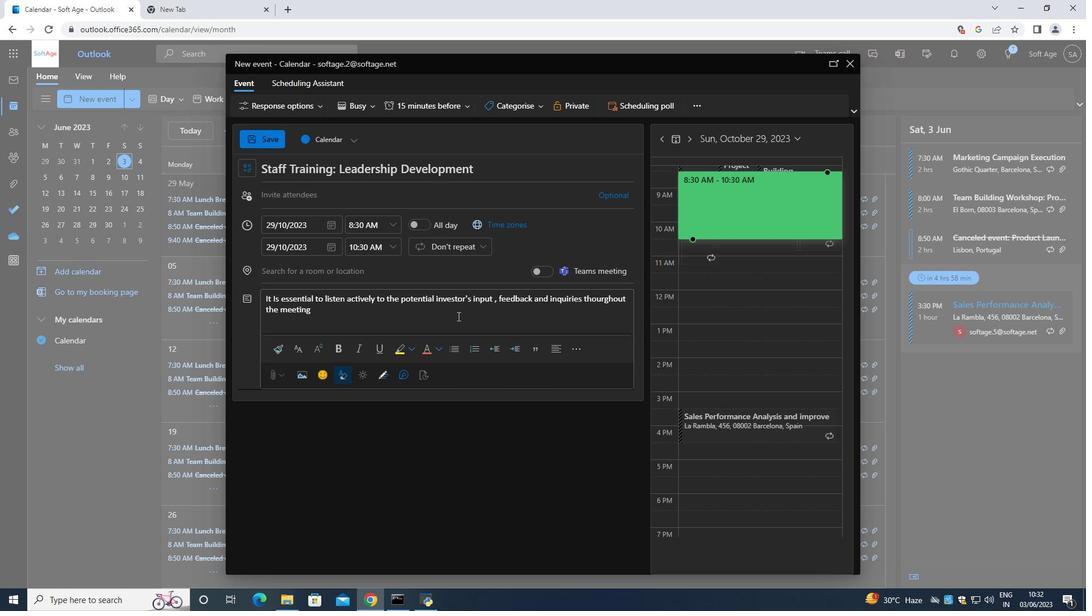 
Action: Key pressed <Key.shift><Key.shift>.<Key.space><Key.shift>This<Key.space>demonstrates<Key.space>your<Key.space>
Screenshot: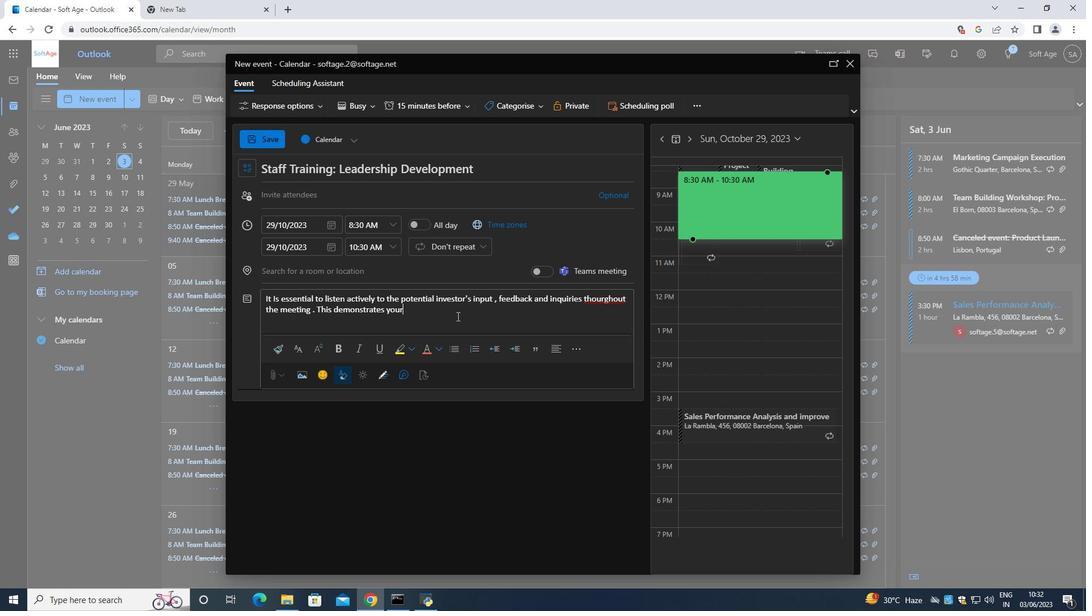 
Action: Mouse moved to (603, 297)
Screenshot: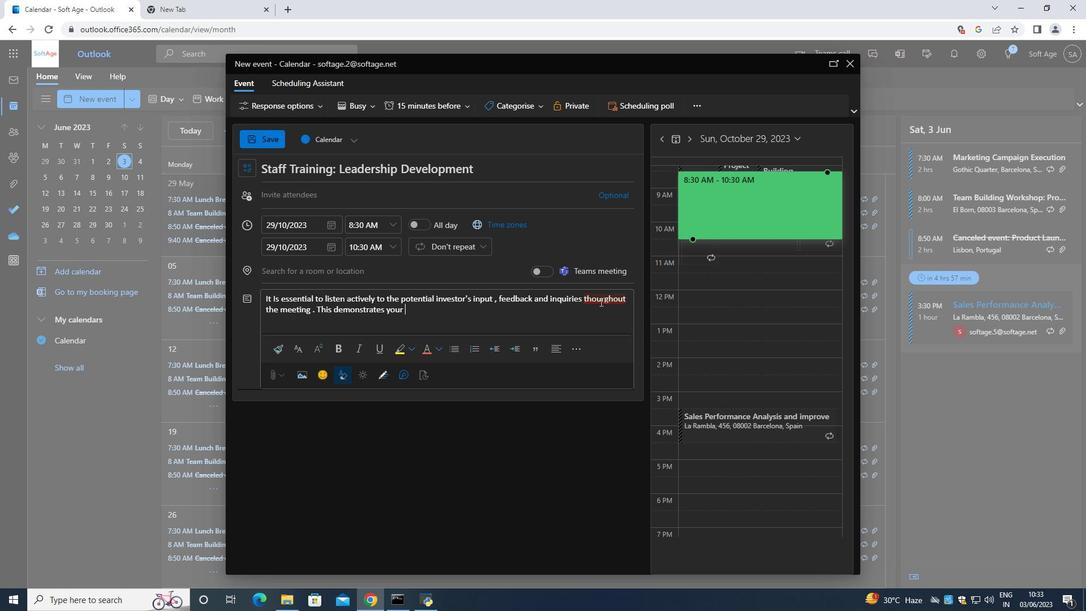 
Action: Mouse pressed left at (603, 297)
Screenshot: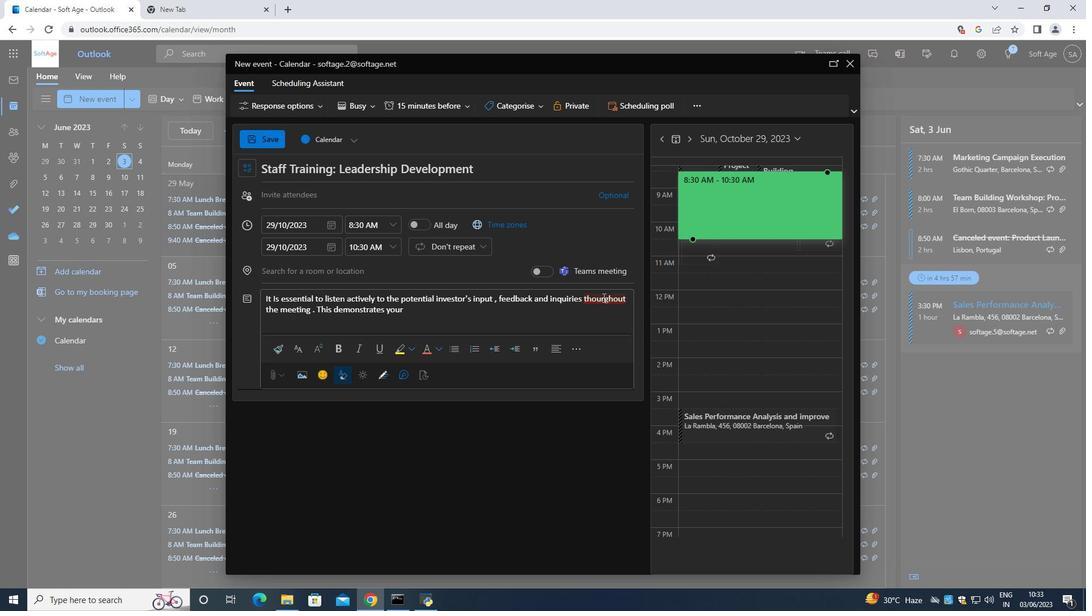 
Action: Mouse moved to (580, 286)
Screenshot: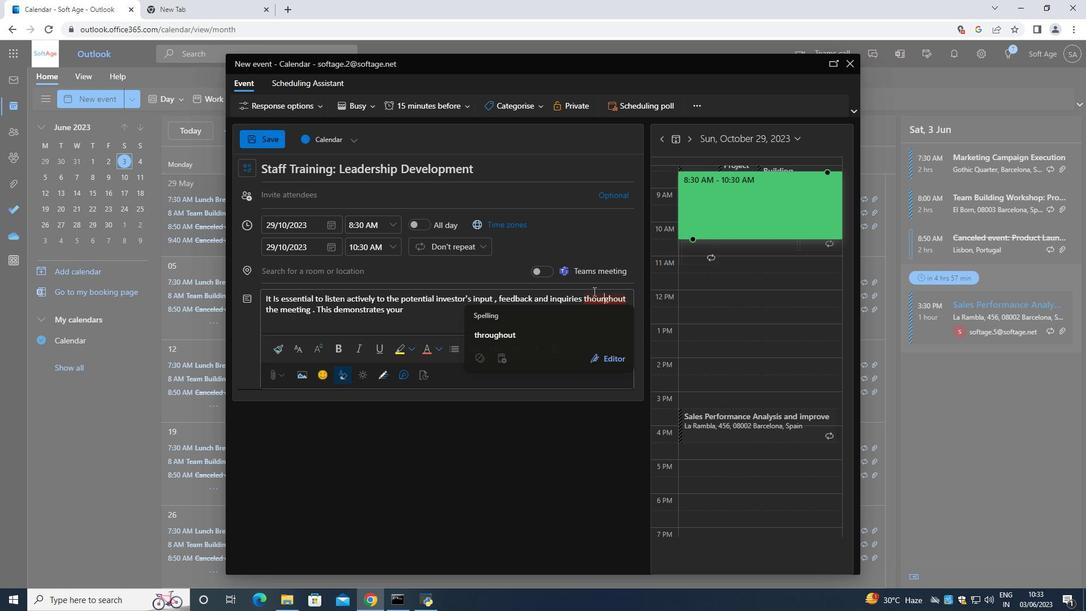 
Action: Key pressed <Key.backspace><Key.backspace><Key.backspace>rou
Screenshot: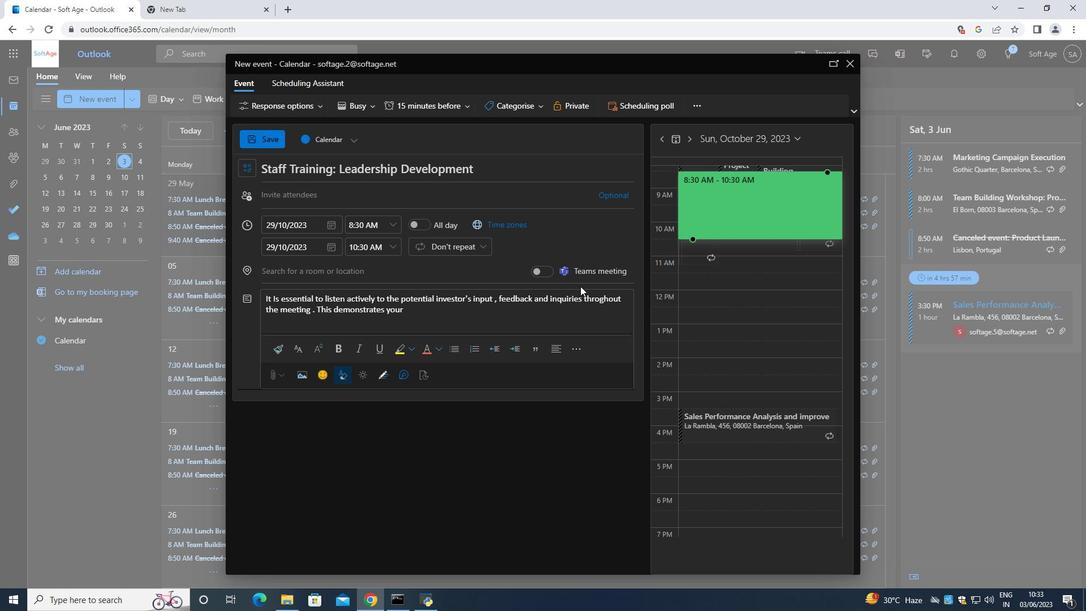 
Action: Mouse moved to (528, 313)
Screenshot: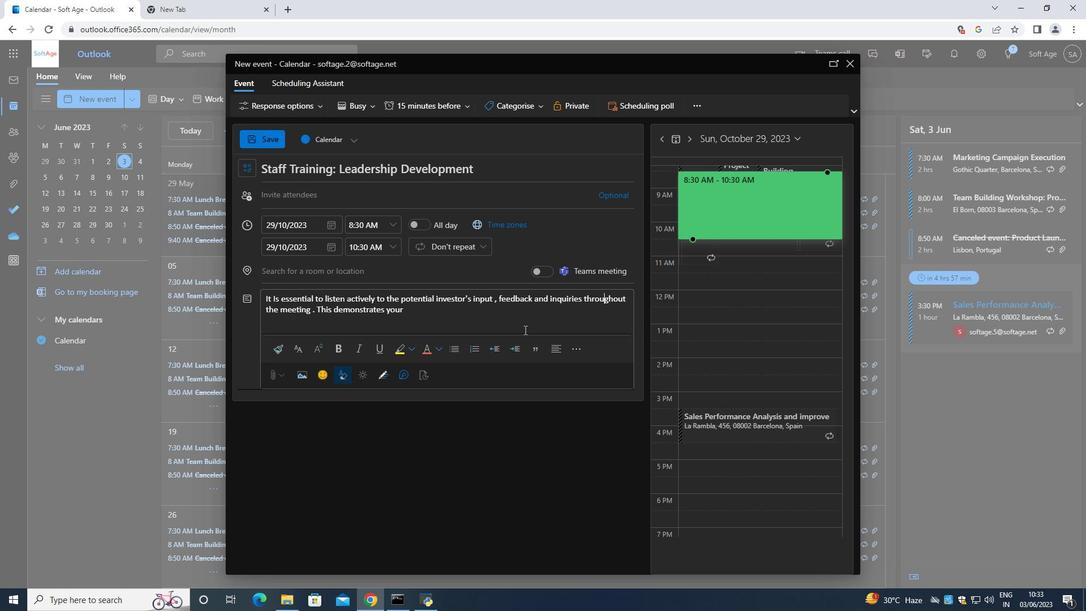 
Action: Mouse pressed left at (528, 313)
Screenshot: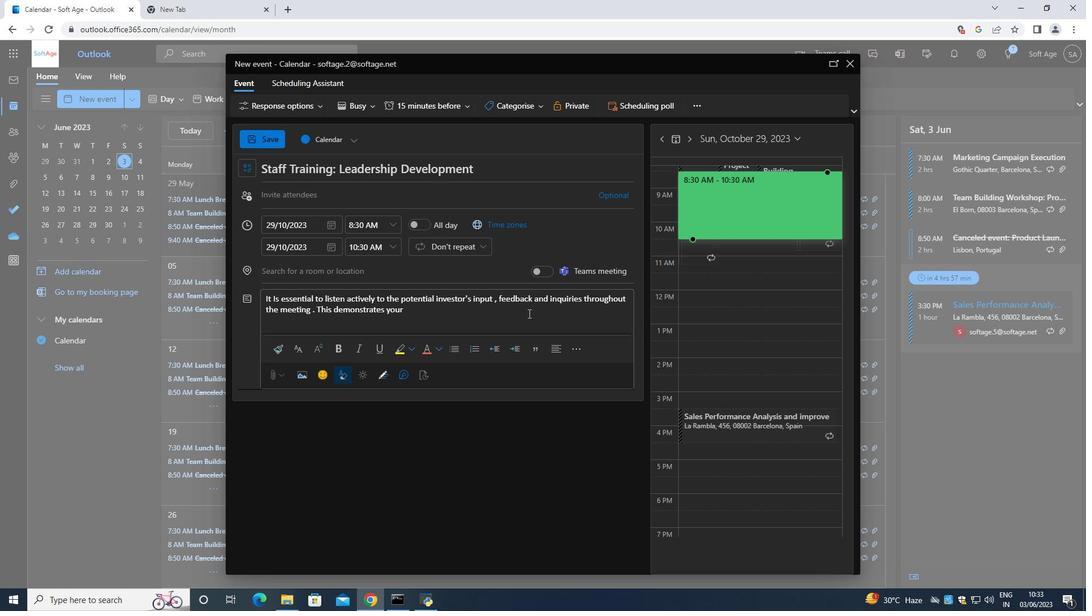 
Action: Key pressed recw<Key.backspace>eptiveness<Key.space>to<Key.space>collaboration,<Key.space>willingness<Key.space>to<Key.space>address<Key.space>concerns<Key.space><Key.backspace>,<Key.space>and<Key.space>the<Key.space>ability<Key.space>to<Key.space>adapt<Key.space>your<Key.space>business<Key.space>strategy<Key.space>to<Key.space>maximize<Key.space>its<Key.space>potebtiak<Key.backspace>l<Key.space><Key.backspace><Key.backspace><Key.backspace><Key.backspace><Key.backspace><Key.backspace>ntial<Key.space>.
Screenshot: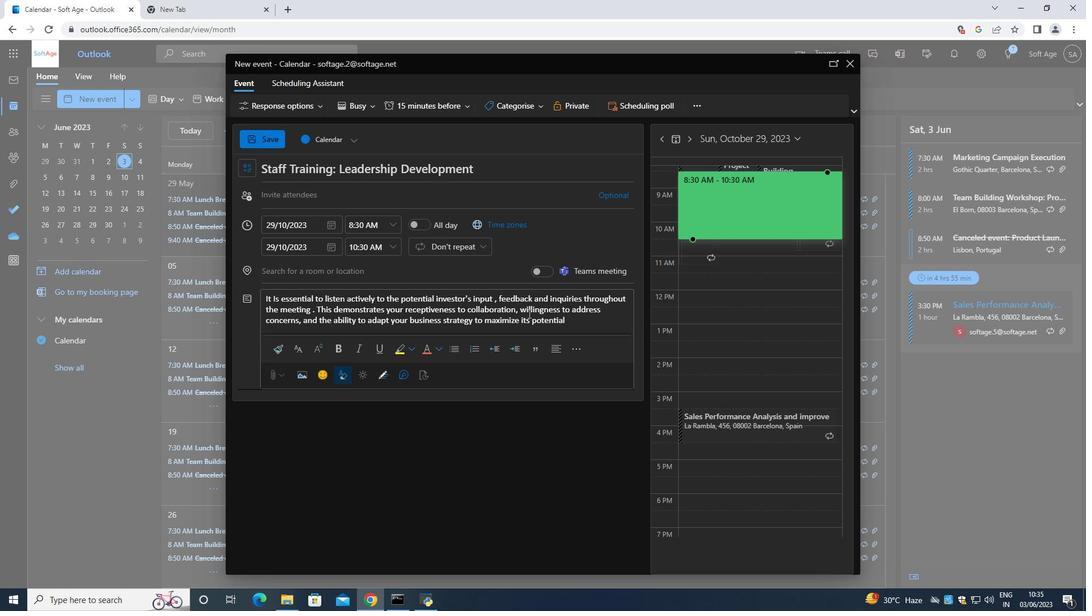 
Action: Mouse moved to (522, 99)
Screenshot: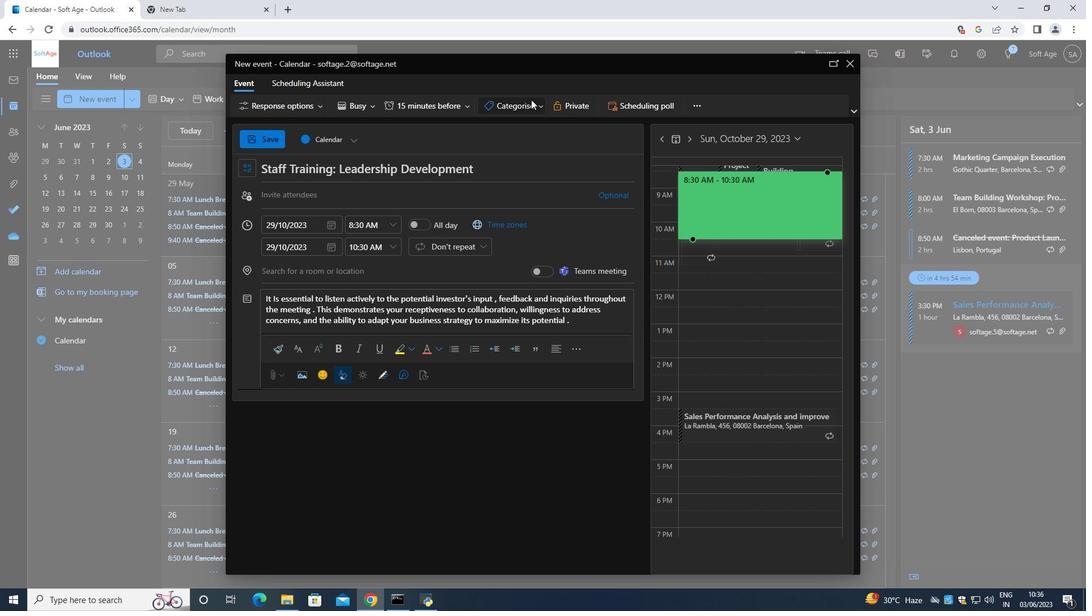 
Action: Mouse pressed left at (522, 99)
Screenshot: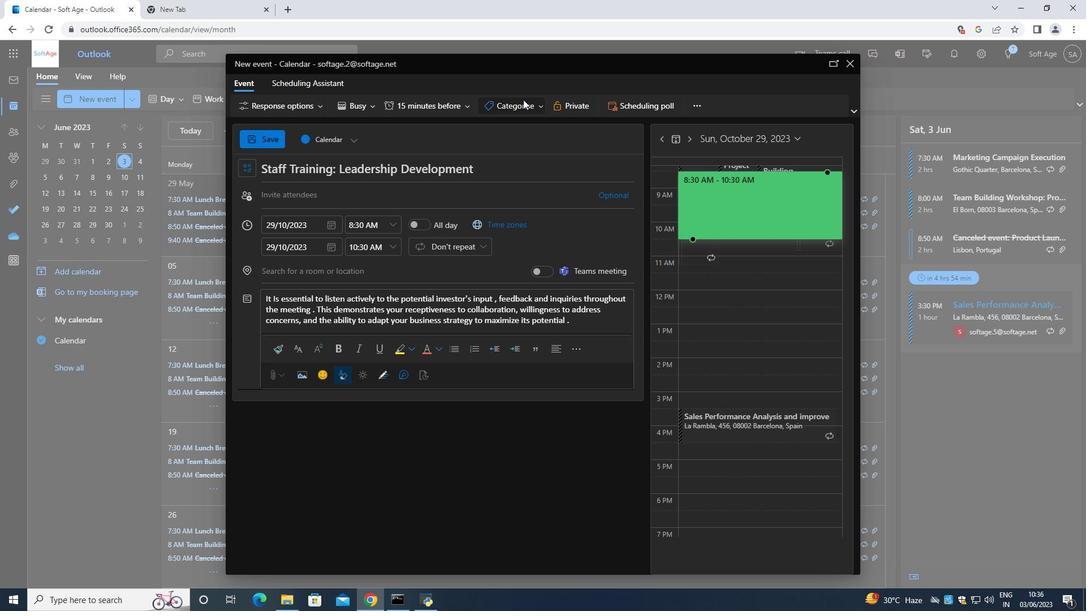 
Action: Mouse moved to (516, 218)
Screenshot: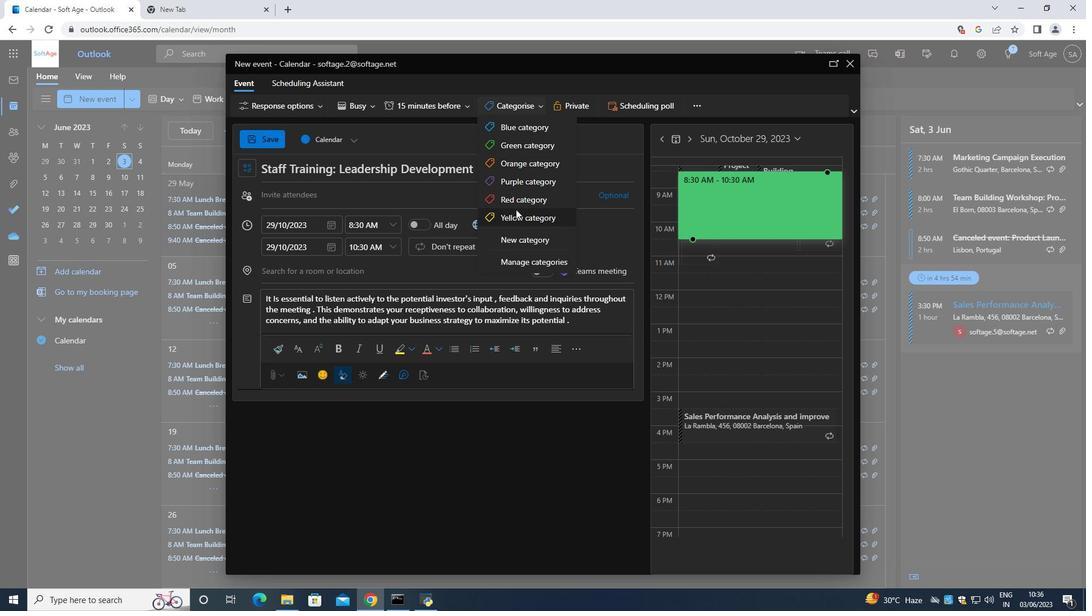 
Action: Mouse pressed left at (516, 218)
Screenshot: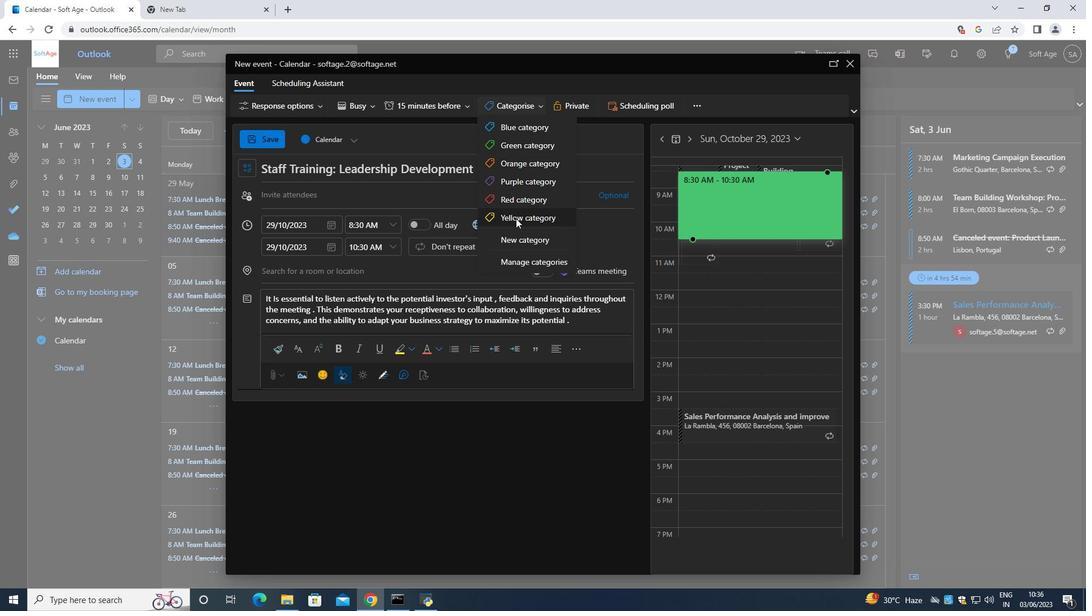 
Action: Mouse moved to (348, 268)
Screenshot: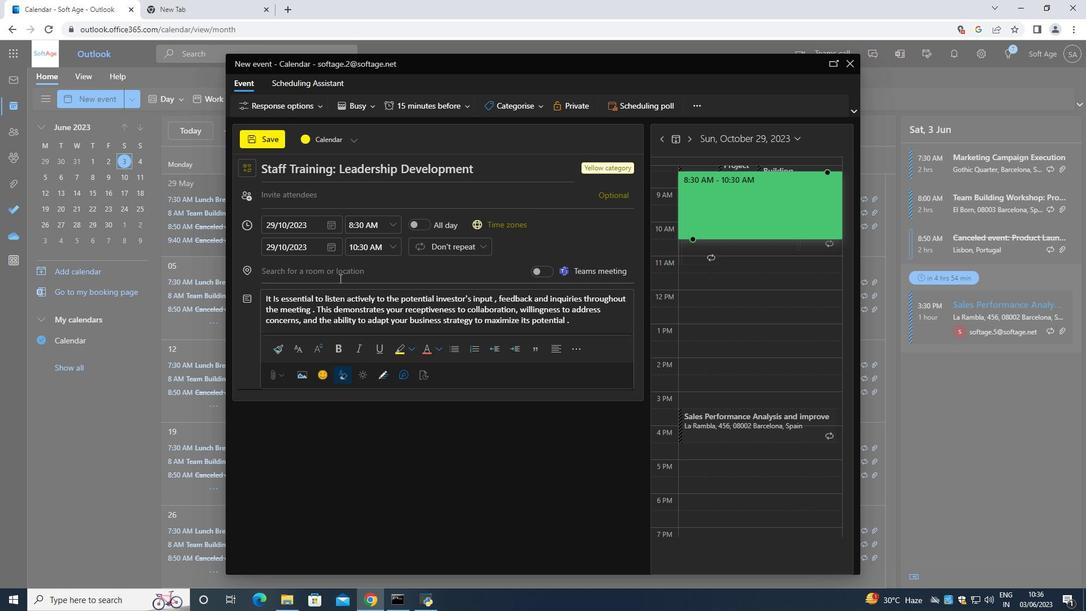 
Action: Mouse pressed left at (348, 268)
Screenshot: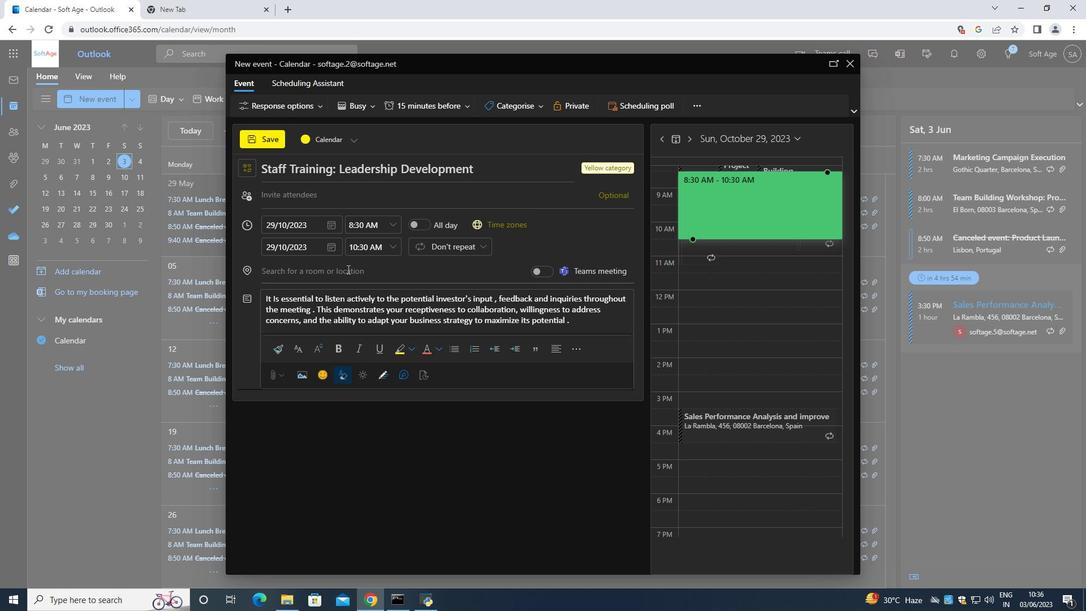 
Action: Mouse moved to (401, 299)
Screenshot: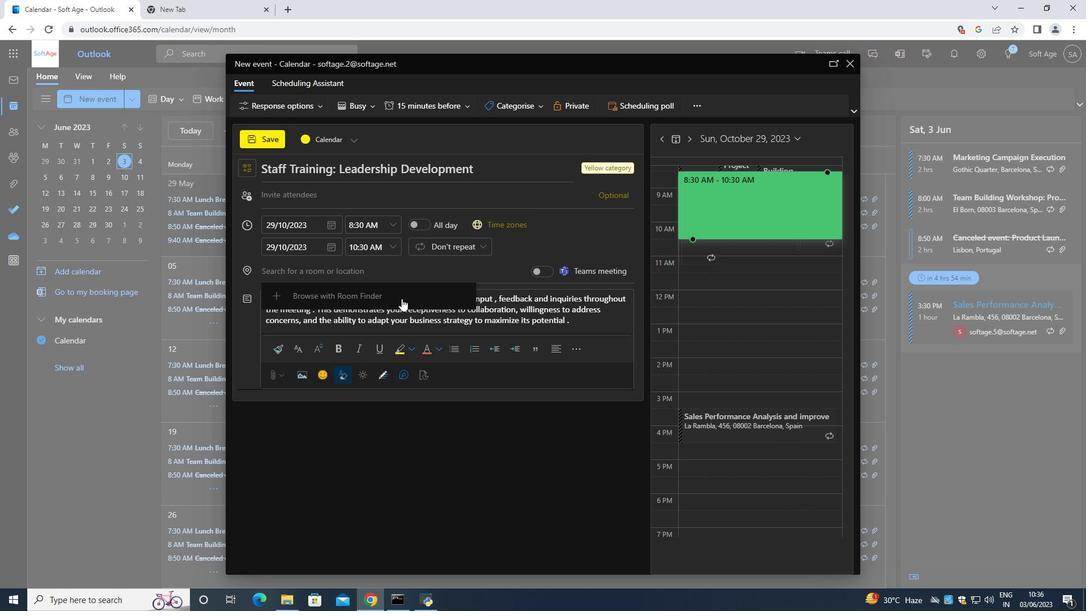 
Action: Key pressed 987<Key.space><Key.shift>Topkapi<Key.space><Key.shift>Palace<Key.space>,<Key.space><Key.shift>Istanbul,<Key.space><Key.shift>Turkey<Key.space>
Screenshot: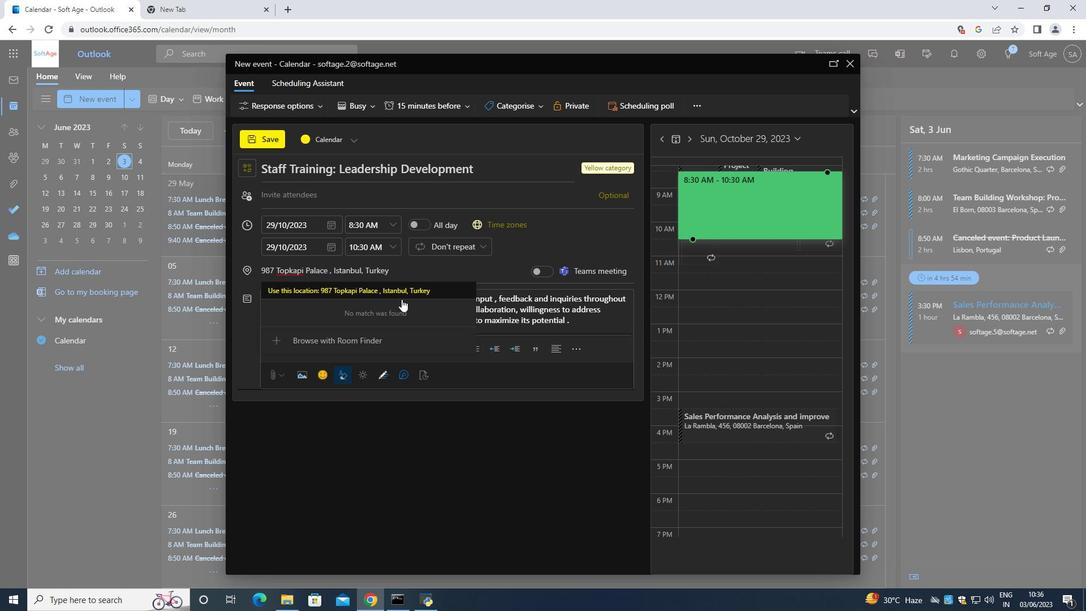 
Action: Mouse moved to (327, 195)
Screenshot: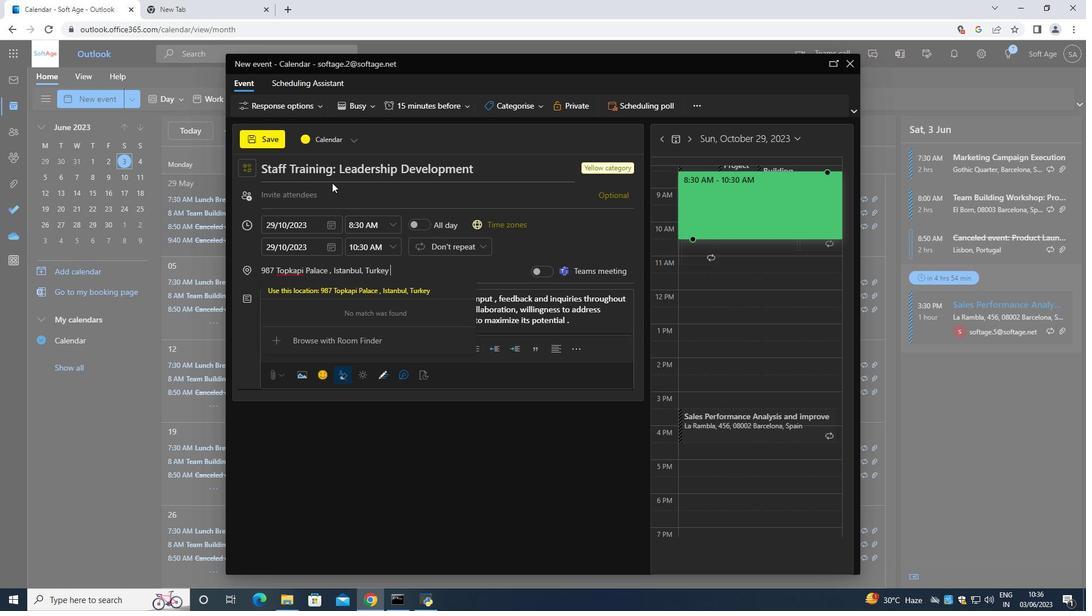 
Action: Mouse pressed left at (327, 195)
Screenshot: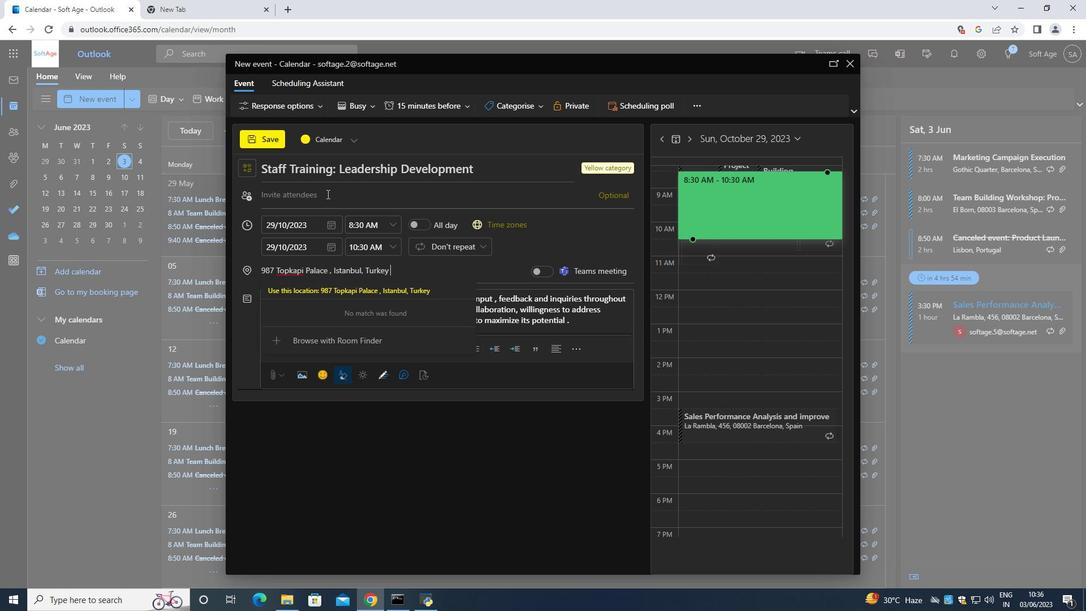 
Action: Mouse moved to (336, 192)
Screenshot: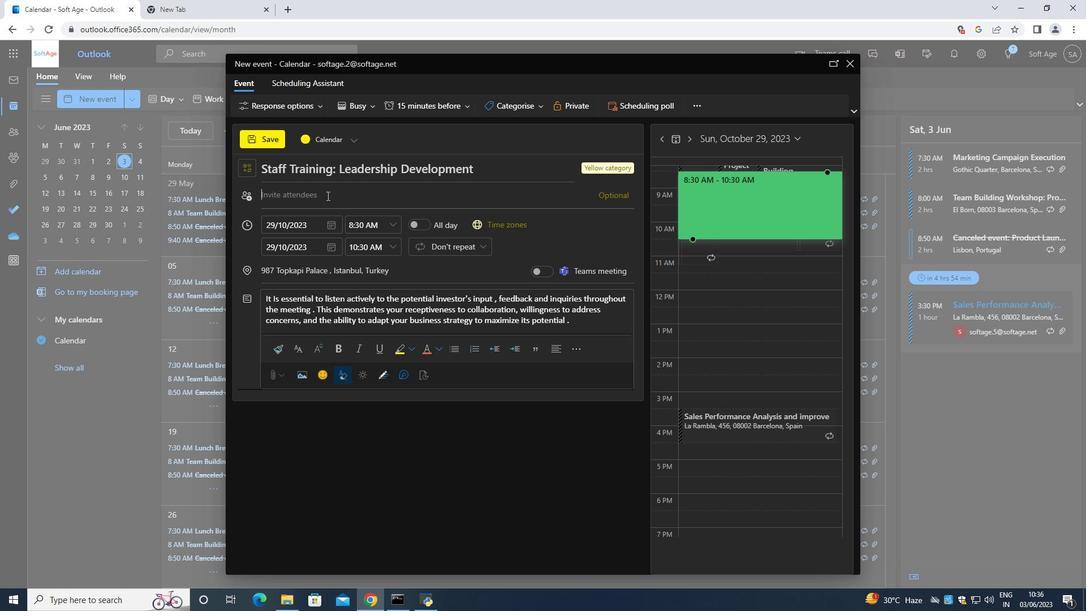 
Action: Key pressed <Key.shift>Softage.6<Key.shift>@softage.net
Screenshot: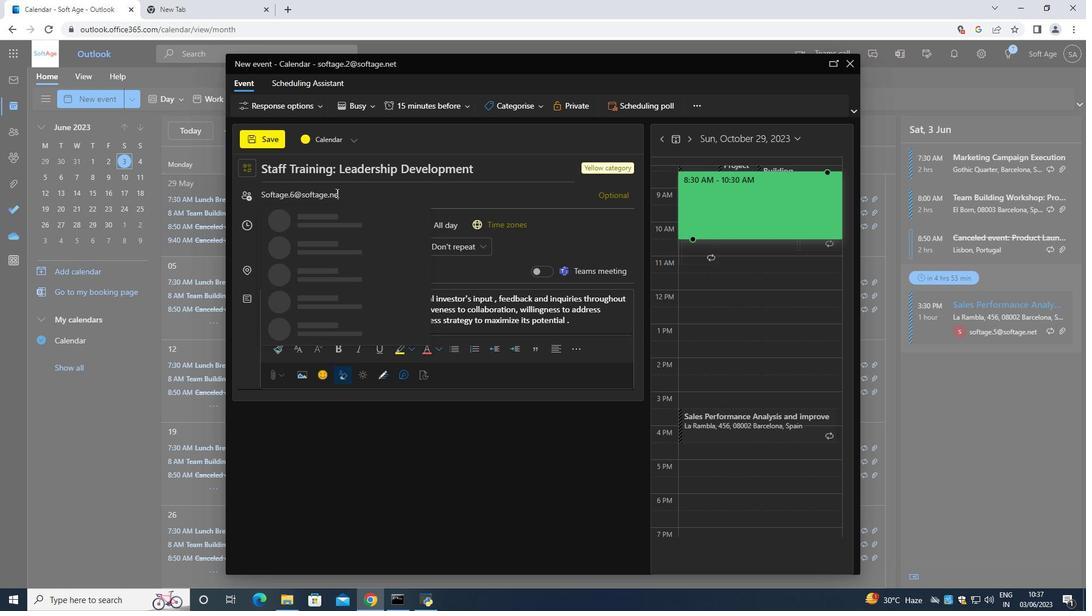 
Action: Mouse moved to (357, 215)
Screenshot: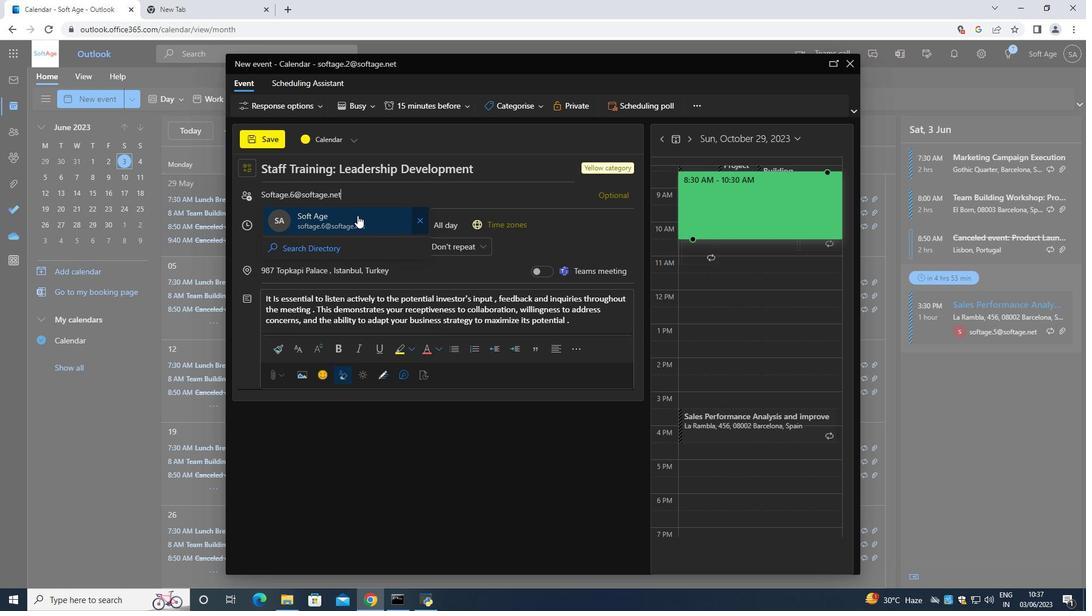 
Action: Mouse pressed left at (357, 215)
Screenshot: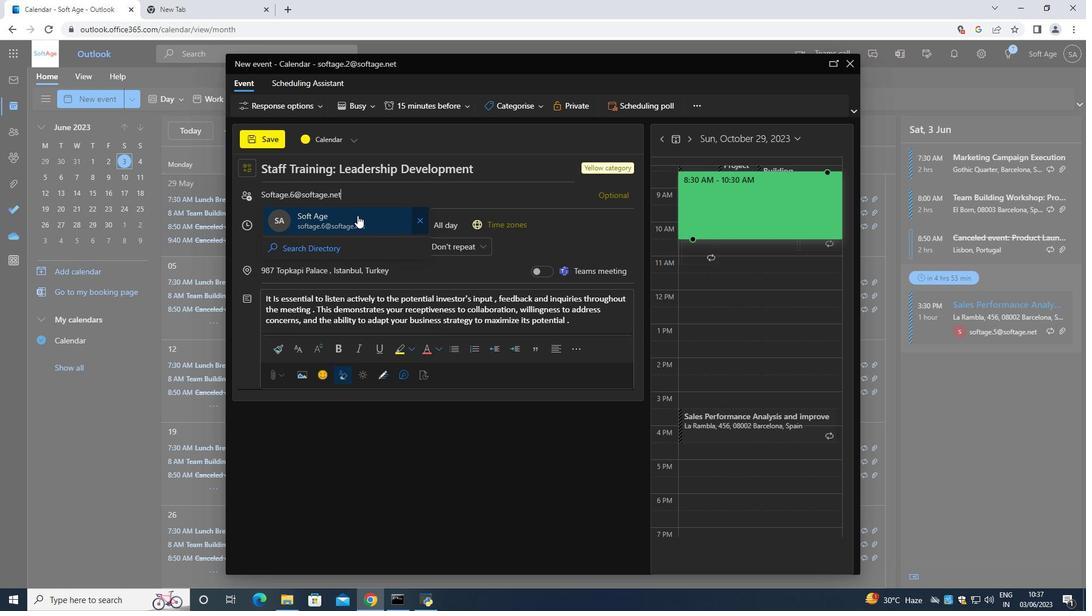 
Action: Mouse moved to (352, 203)
Screenshot: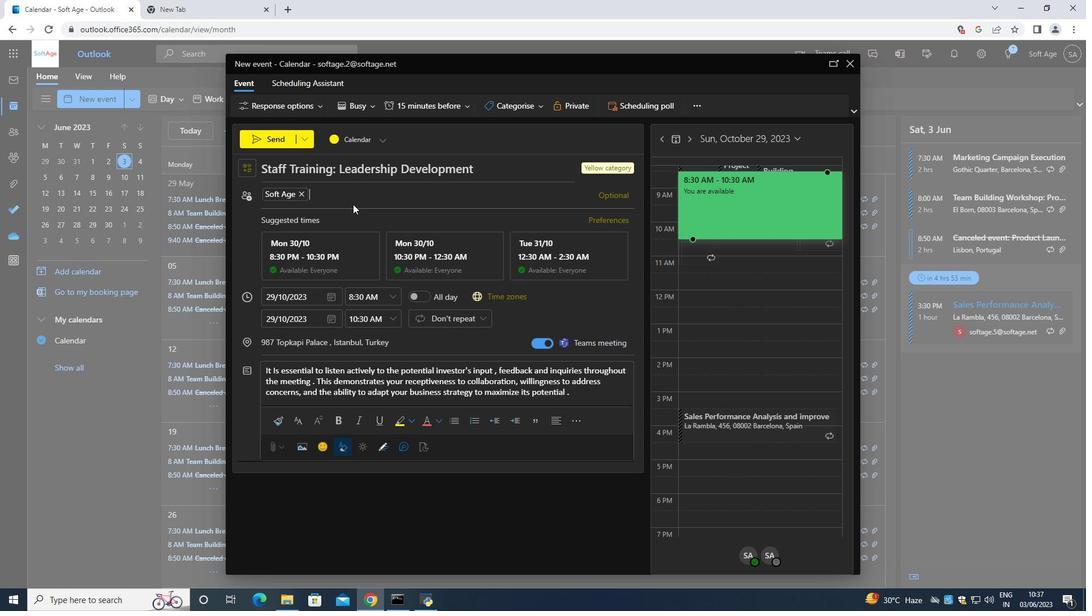 
Action: Key pressed <Key.shift>Softage,7<Key.shift>
Screenshot: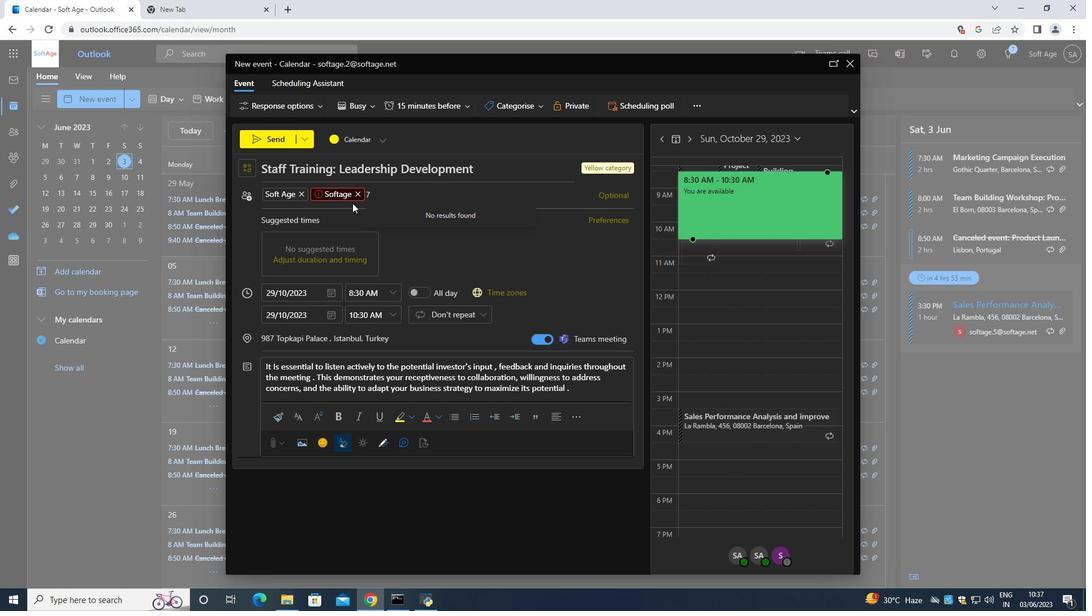 
Action: Mouse moved to (358, 192)
Screenshot: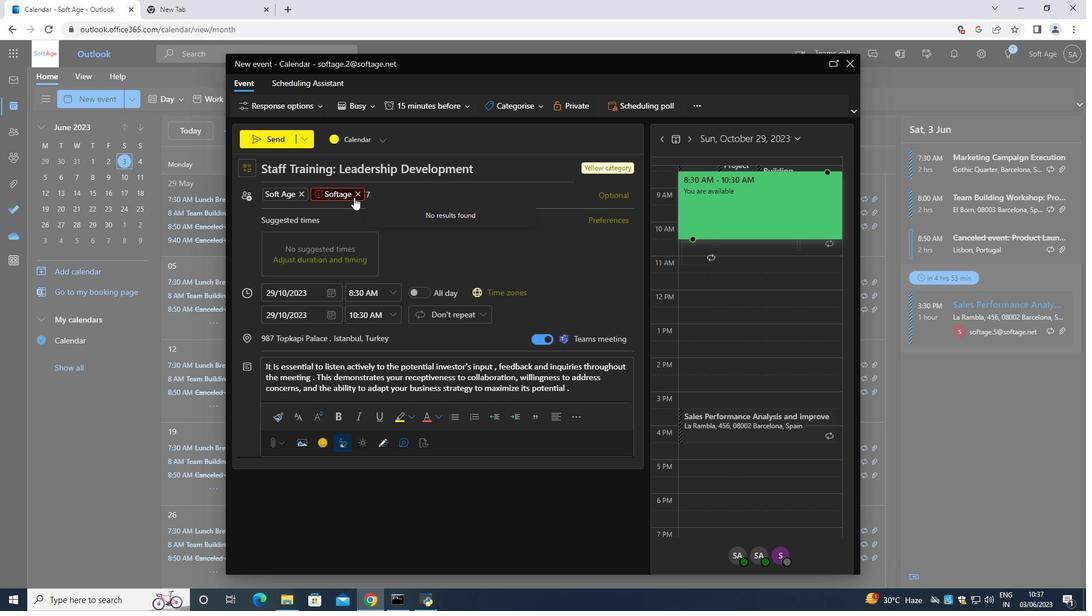 
Action: Mouse pressed left at (358, 192)
Screenshot: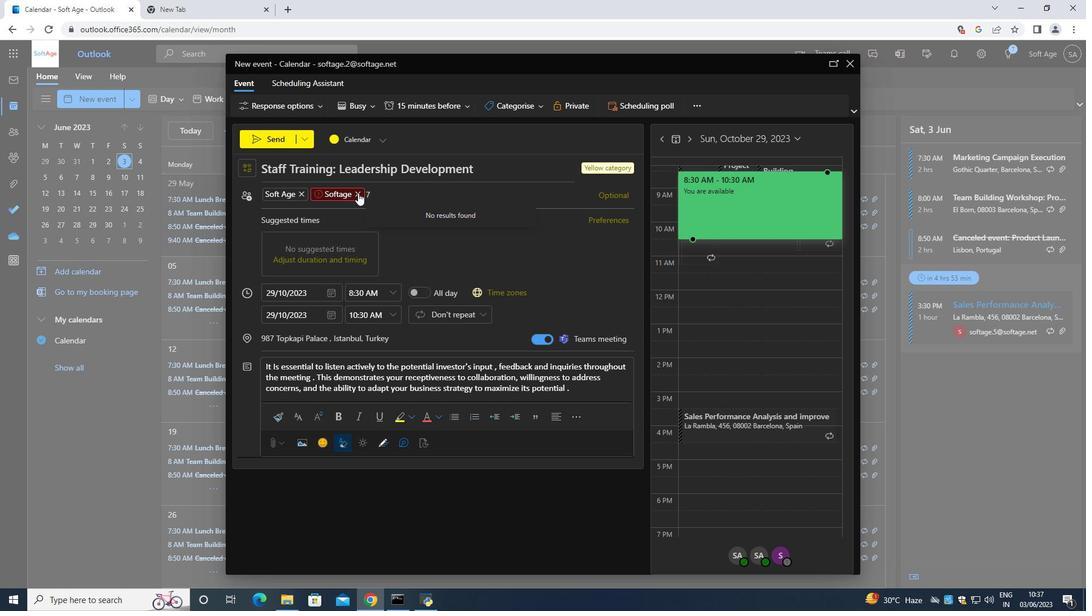 
Action: Mouse pressed left at (358, 192)
Screenshot: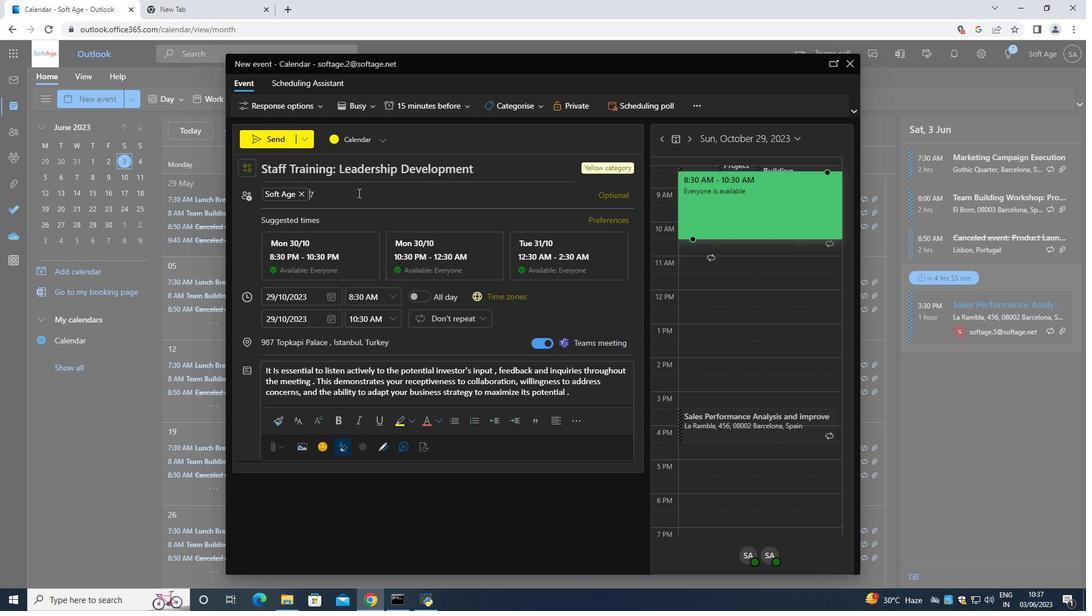 
Action: Key pressed <Key.backspace><Key.backspace><Key.shift>Softage.6<Key.shift>@so
Screenshot: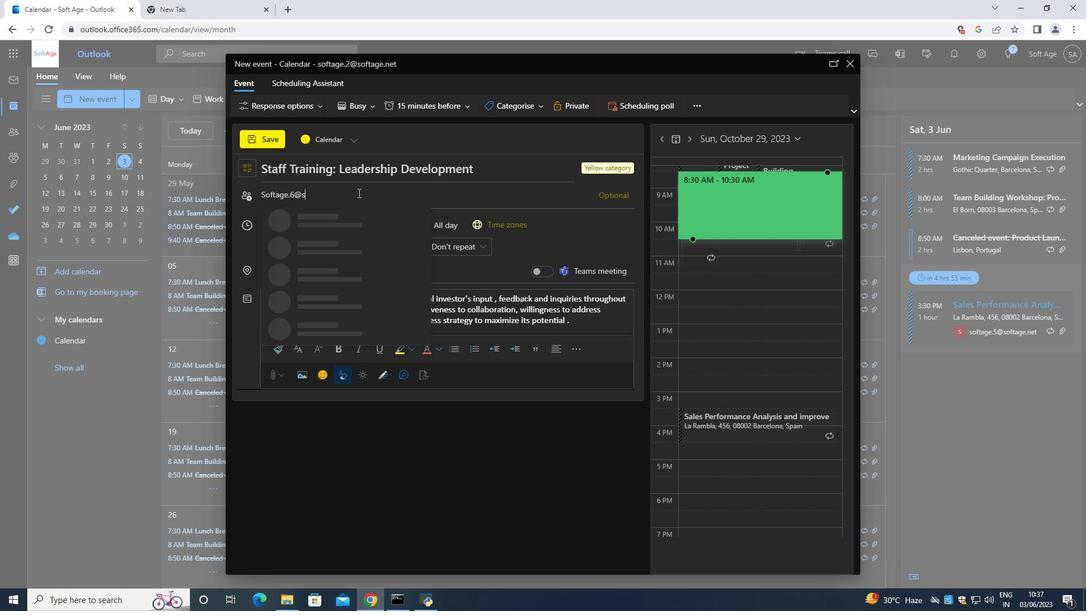 
Action: Mouse moved to (336, 243)
Screenshot: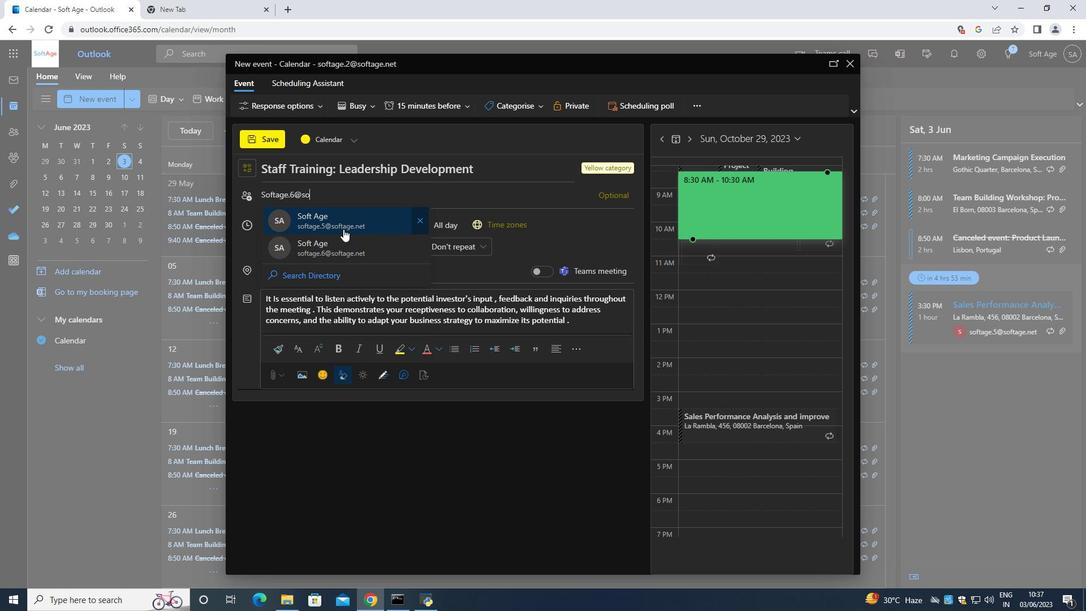 
Action: Mouse pressed left at (336, 243)
Screenshot: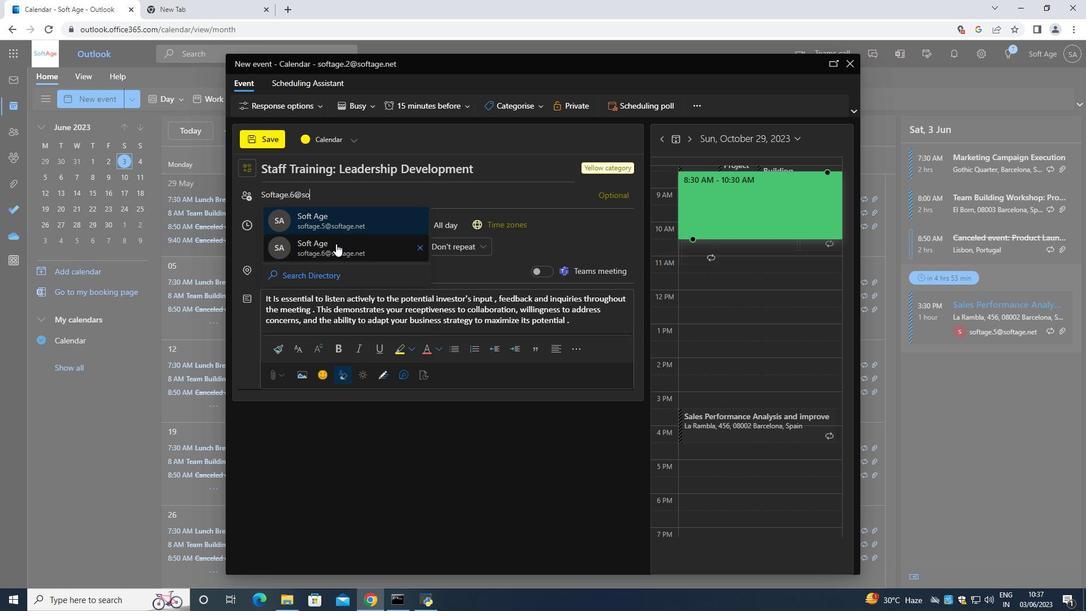 
Action: Mouse moved to (339, 209)
Screenshot: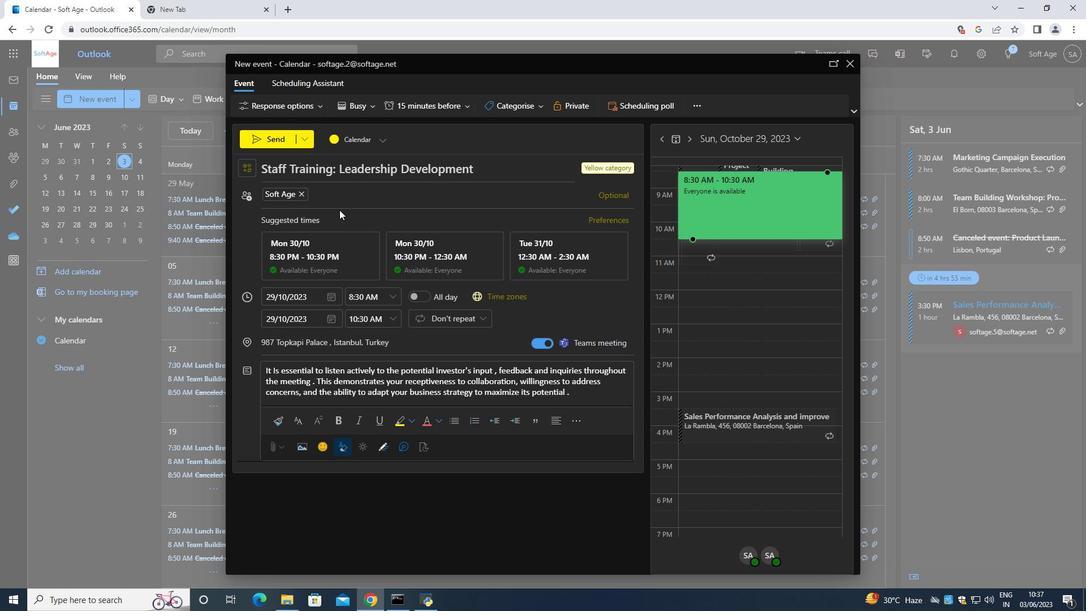 
Action: Key pressed <Key.shift>Softage.7<Key.shift><Key.shift><Key.shift>@softage.net
Screenshot: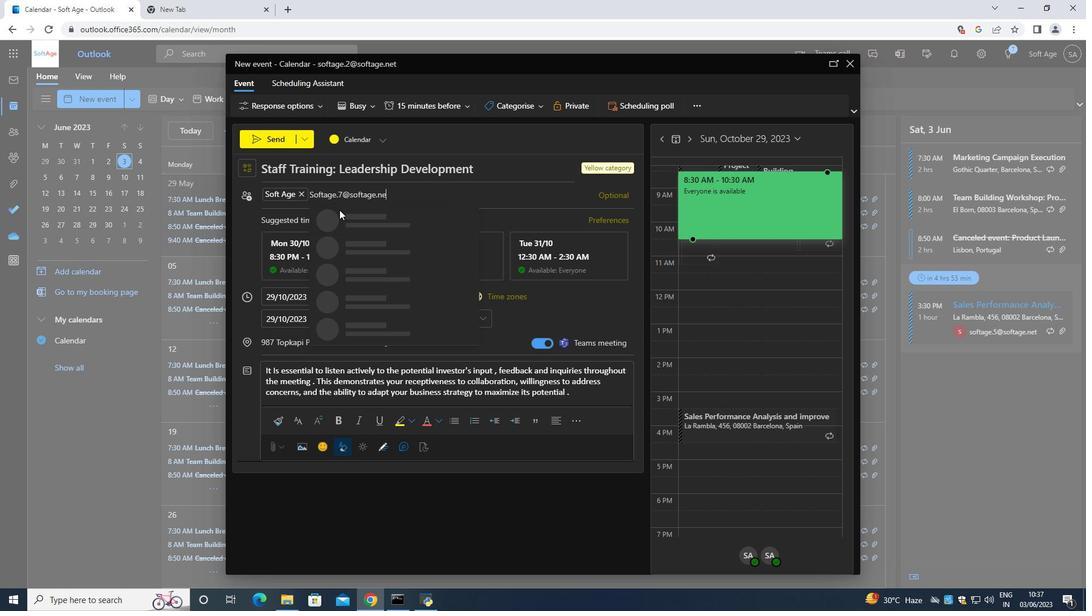 
Action: Mouse moved to (362, 221)
Screenshot: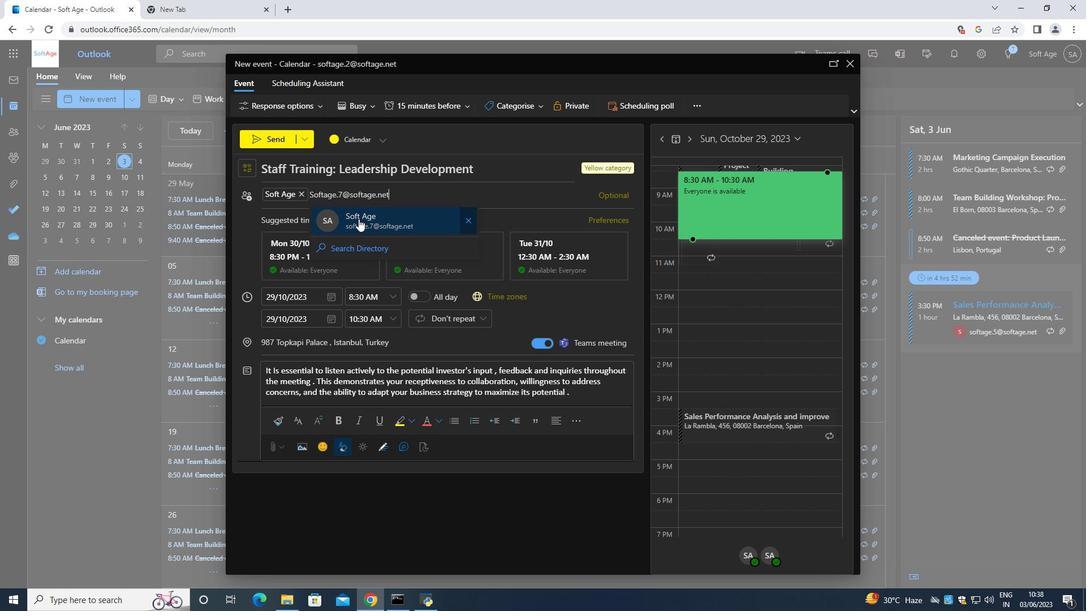 
Action: Mouse pressed left at (362, 221)
Screenshot: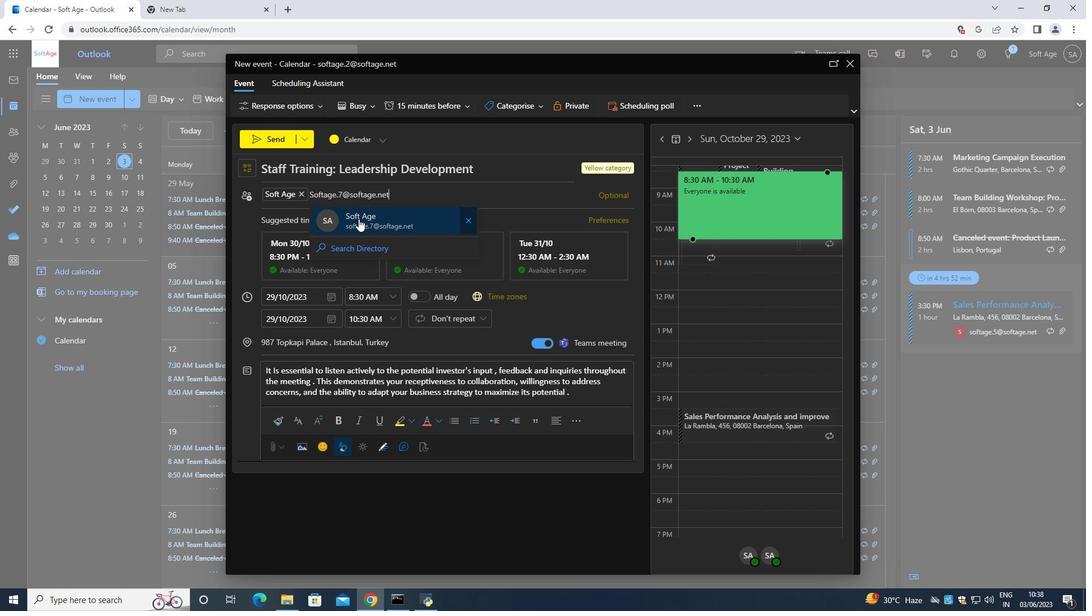 
Action: Mouse moved to (444, 105)
Screenshot: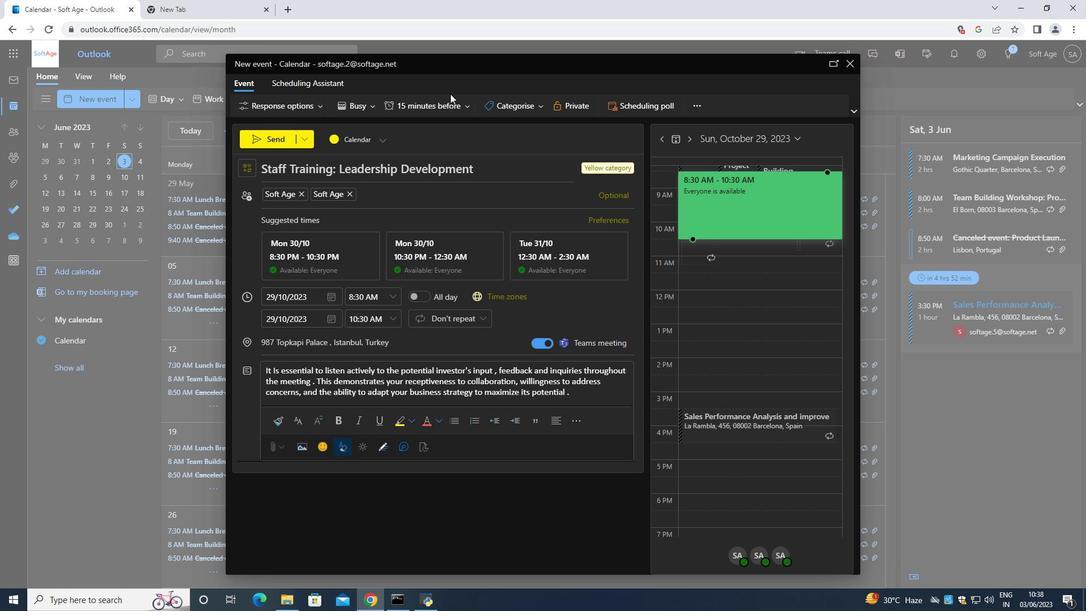 
Action: Mouse pressed left at (444, 105)
Screenshot: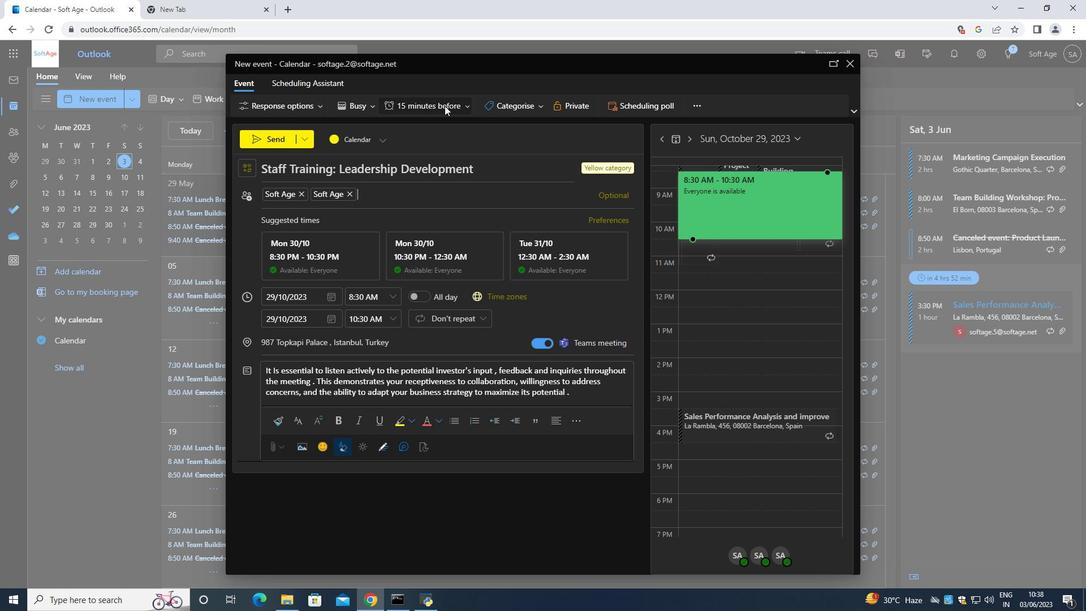 
Action: Mouse moved to (447, 254)
Screenshot: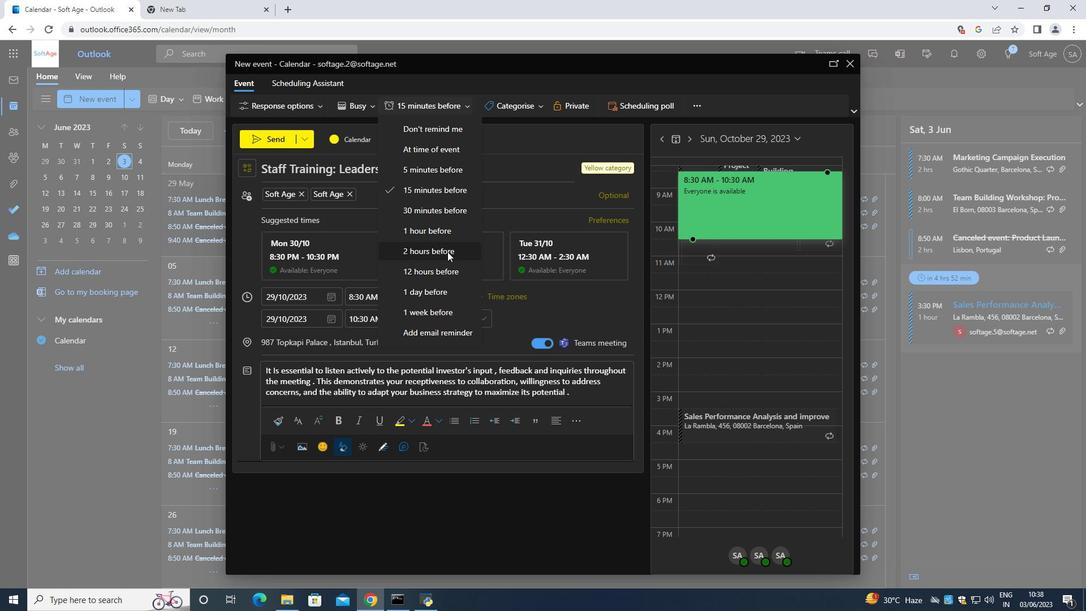 
